 Task: Look for space in Kati, Mali from 2nd June, 2023 to 6th June, 2023 for 1 adult in price range Rs.10000 to Rs.13000. Place can be private room with 1  bedroom having 1 bed and 1 bathroom. Property type can be house, flat, guest house, hotel. Amenities needed are: washing machine. Booking option can be shelf check-in. Required host language is English.
Action: Mouse moved to (448, 99)
Screenshot: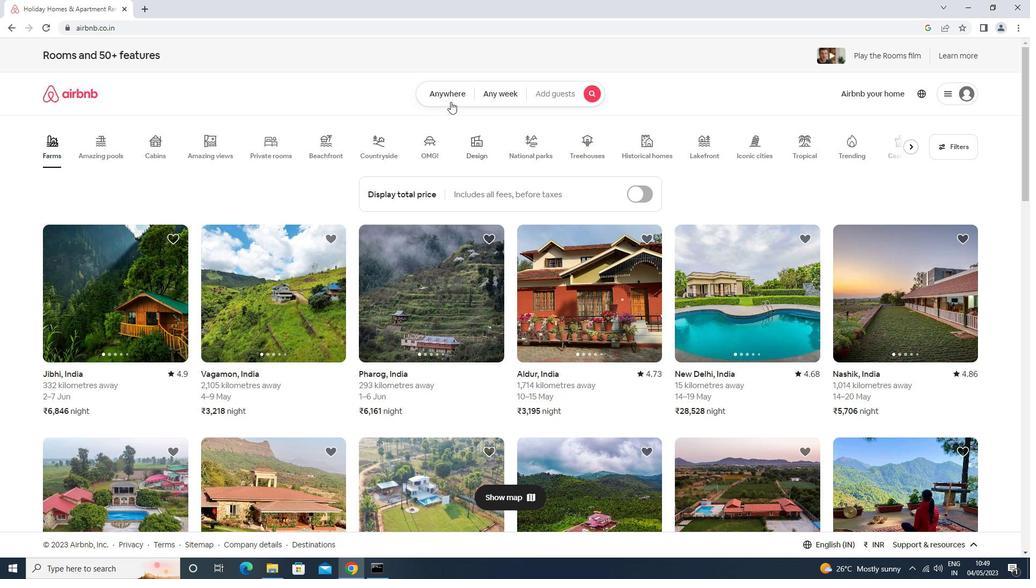 
Action: Mouse pressed left at (448, 99)
Screenshot: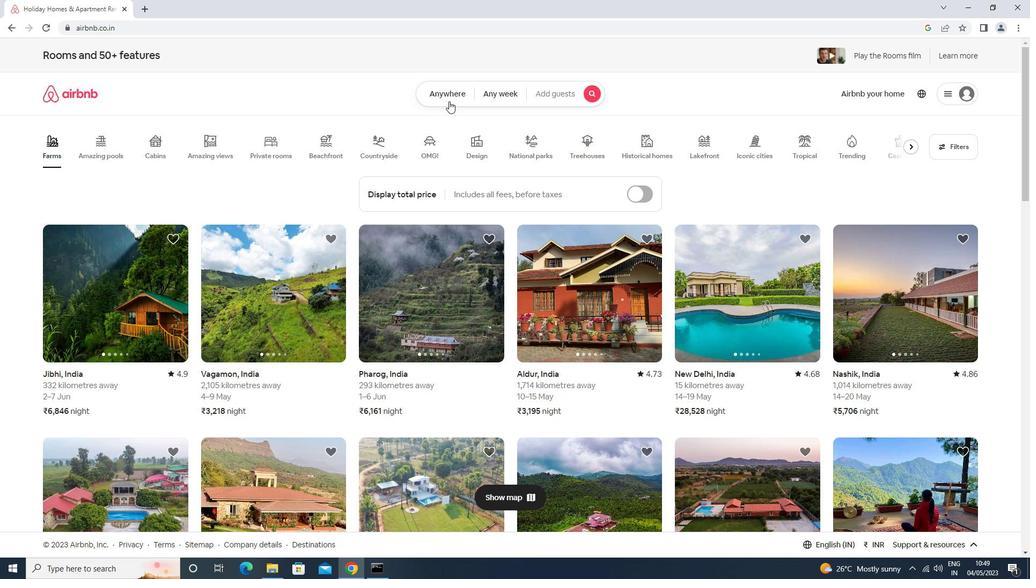 
Action: Mouse moved to (379, 138)
Screenshot: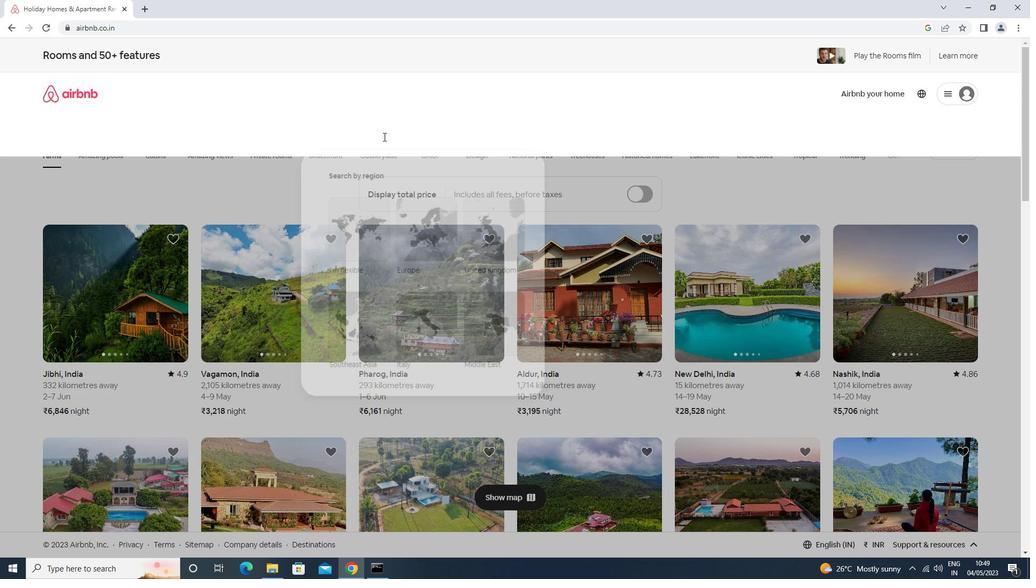 
Action: Mouse pressed left at (379, 138)
Screenshot: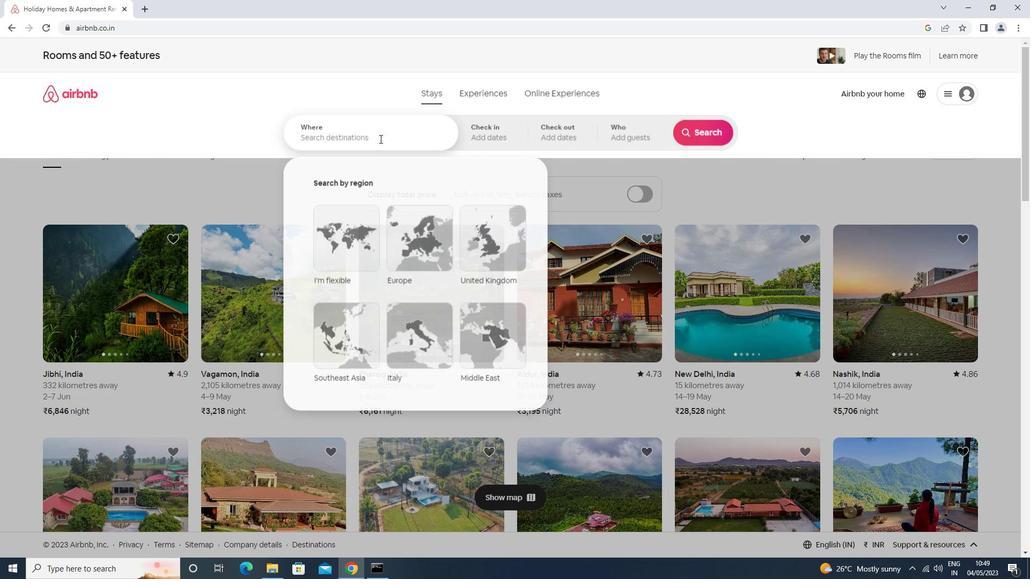 
Action: Mouse moved to (367, 145)
Screenshot: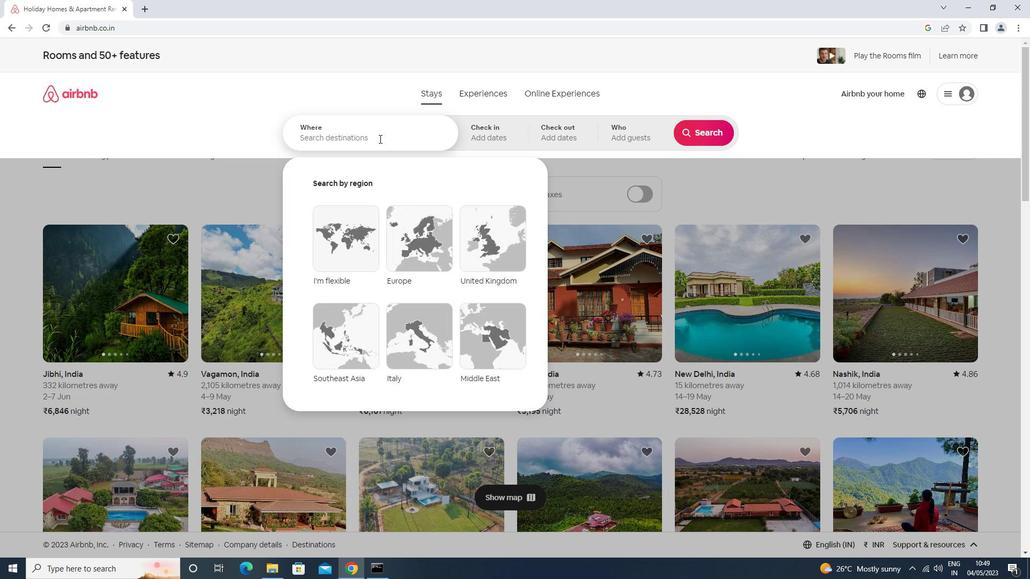 
Action: Key pressed k<Key.caps_lock>atio<Key.backspace><Key.space><Key.enter>
Screenshot: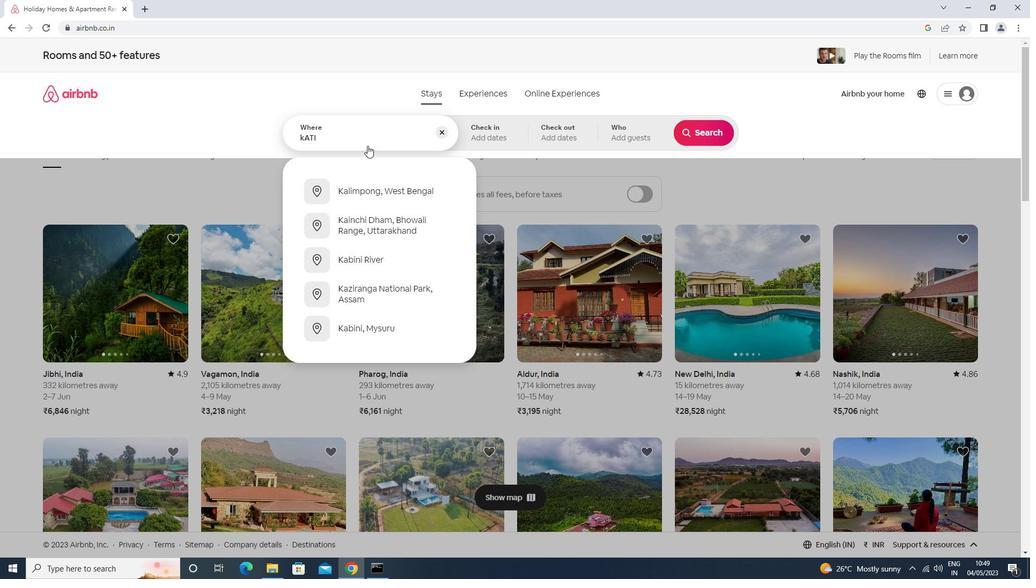 
Action: Mouse moved to (667, 259)
Screenshot: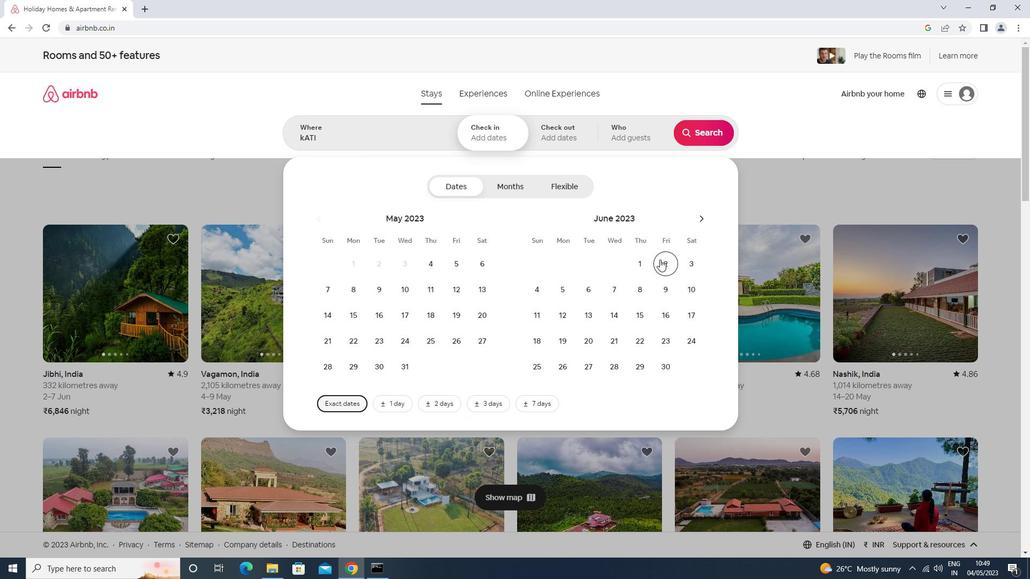 
Action: Mouse pressed left at (667, 259)
Screenshot: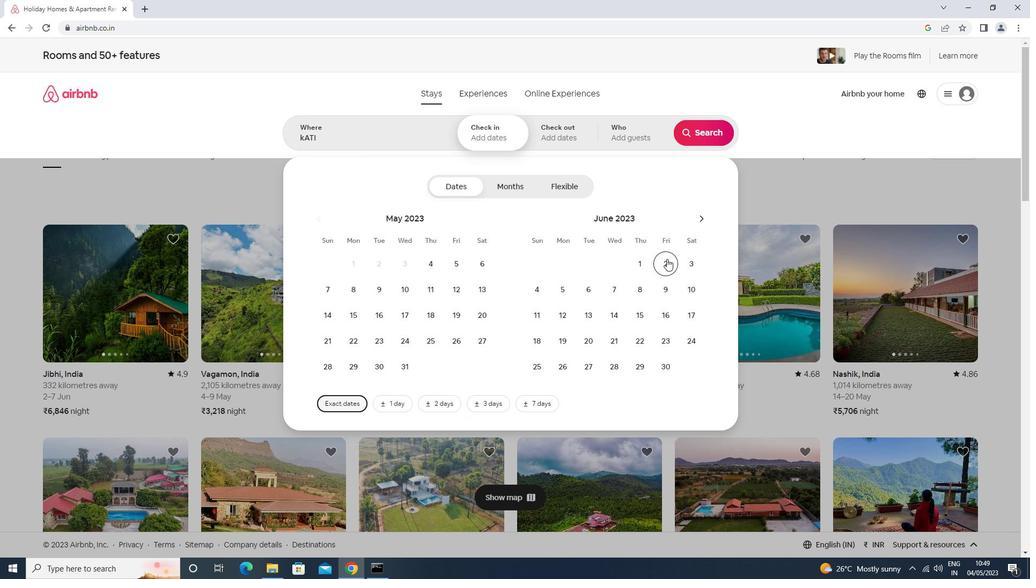 
Action: Mouse moved to (597, 292)
Screenshot: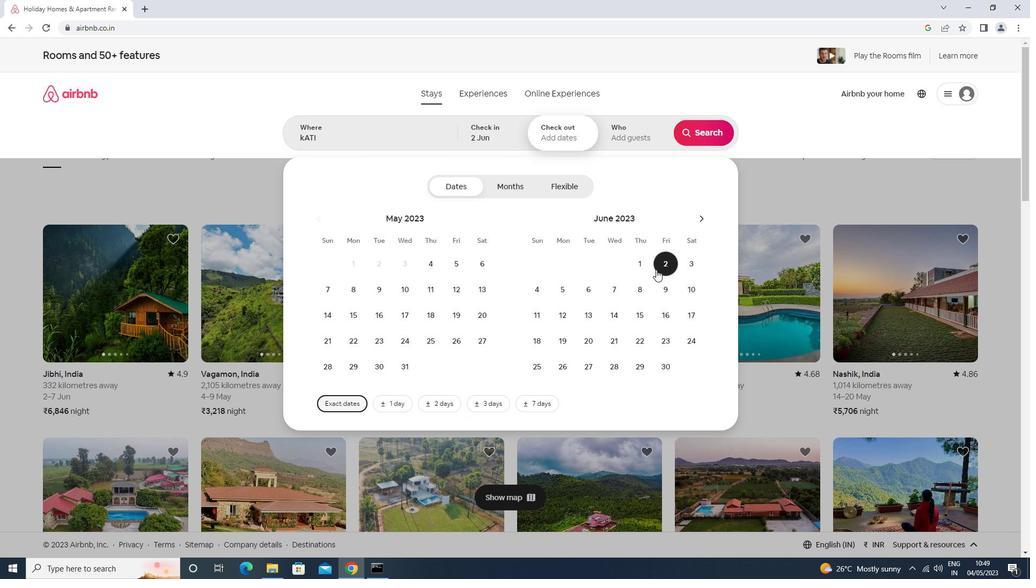 
Action: Mouse pressed left at (597, 292)
Screenshot: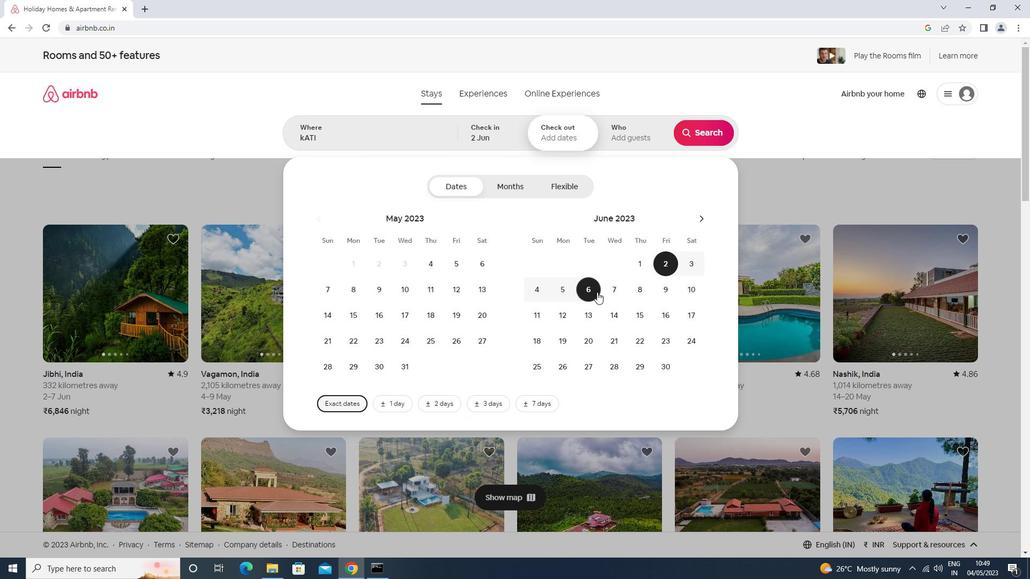 
Action: Mouse moved to (640, 132)
Screenshot: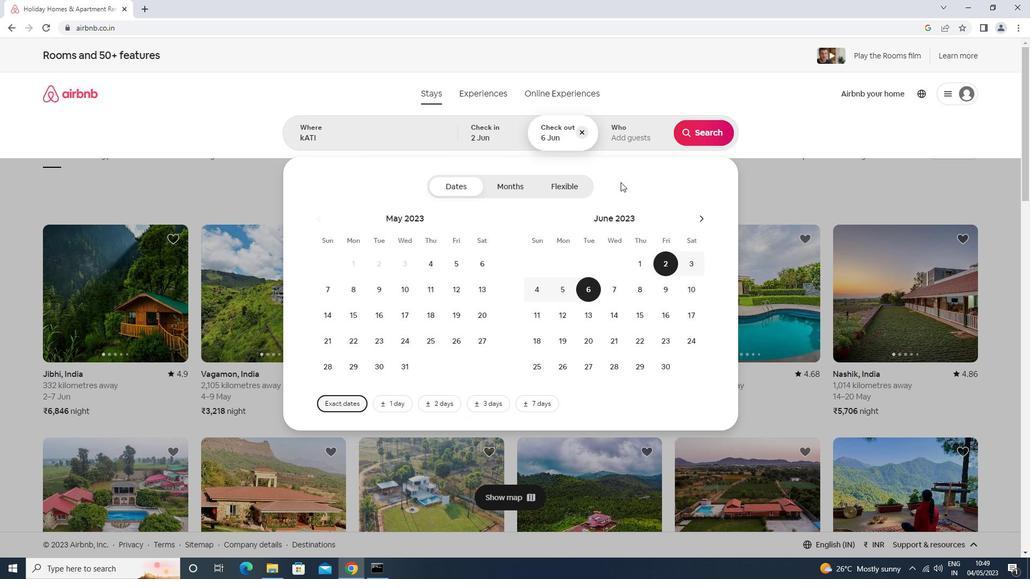 
Action: Mouse pressed left at (640, 132)
Screenshot: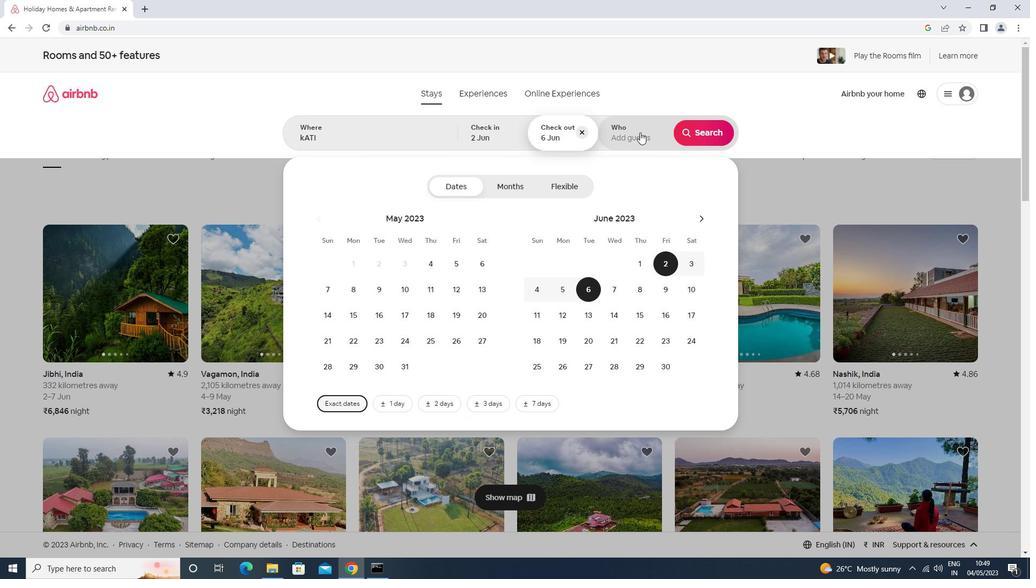 
Action: Mouse moved to (710, 189)
Screenshot: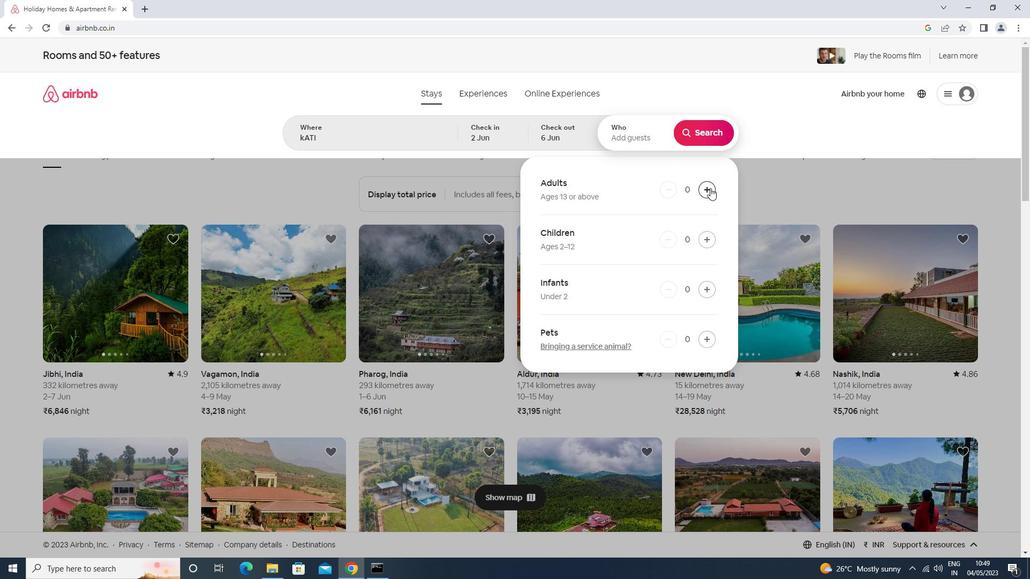 
Action: Mouse pressed left at (710, 189)
Screenshot: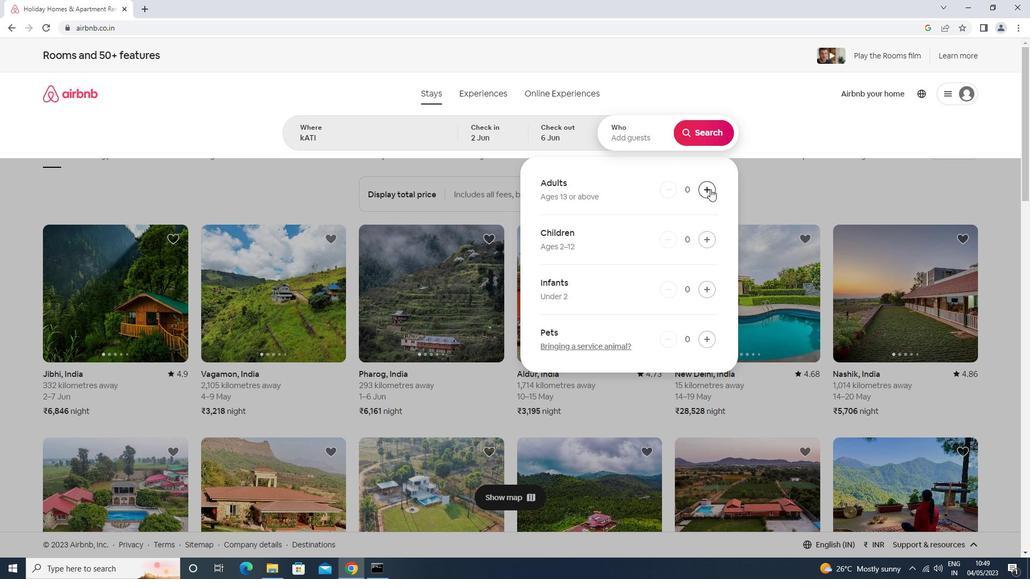 
Action: Mouse moved to (696, 128)
Screenshot: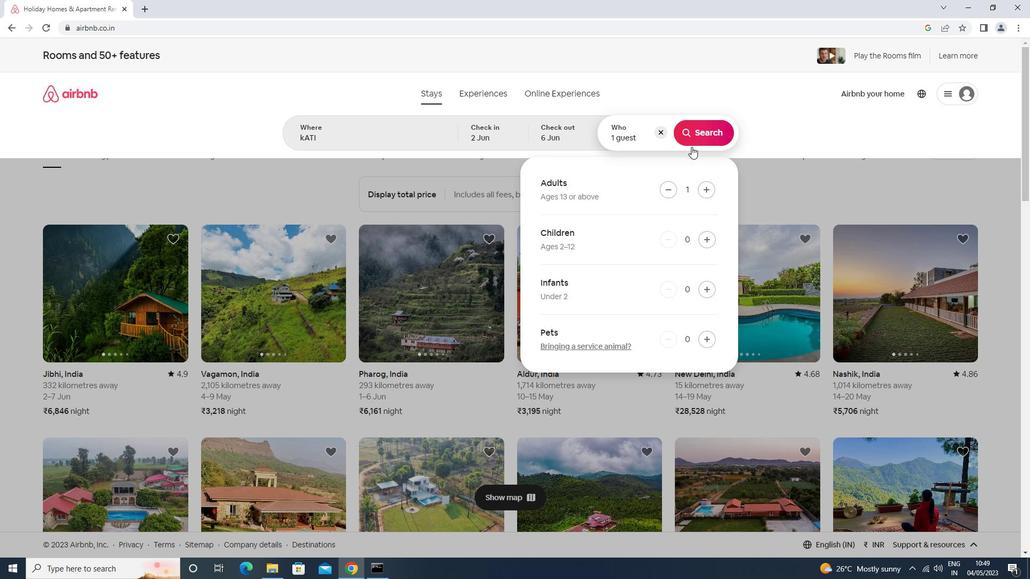 
Action: Mouse pressed left at (696, 128)
Screenshot: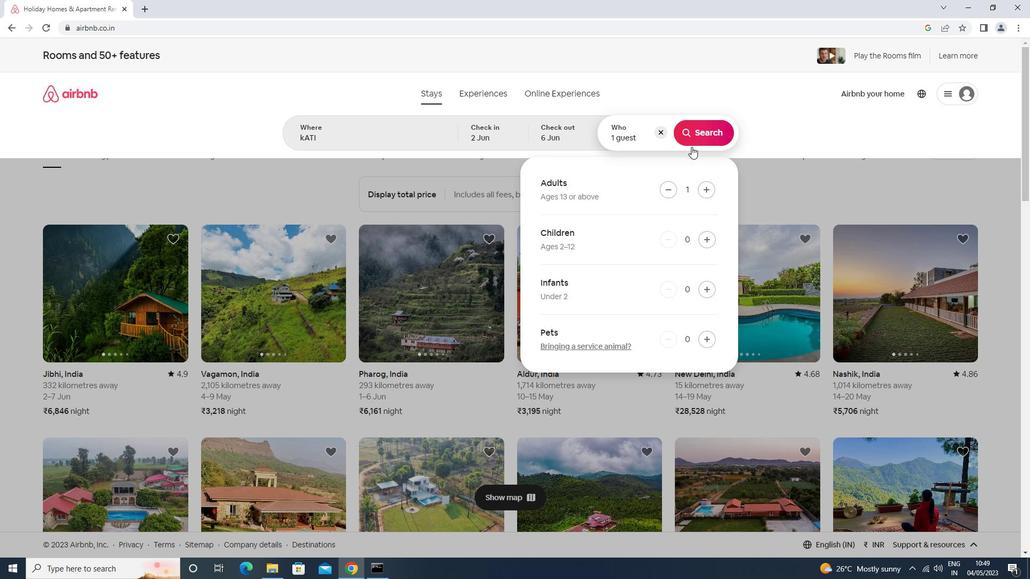 
Action: Mouse moved to (979, 103)
Screenshot: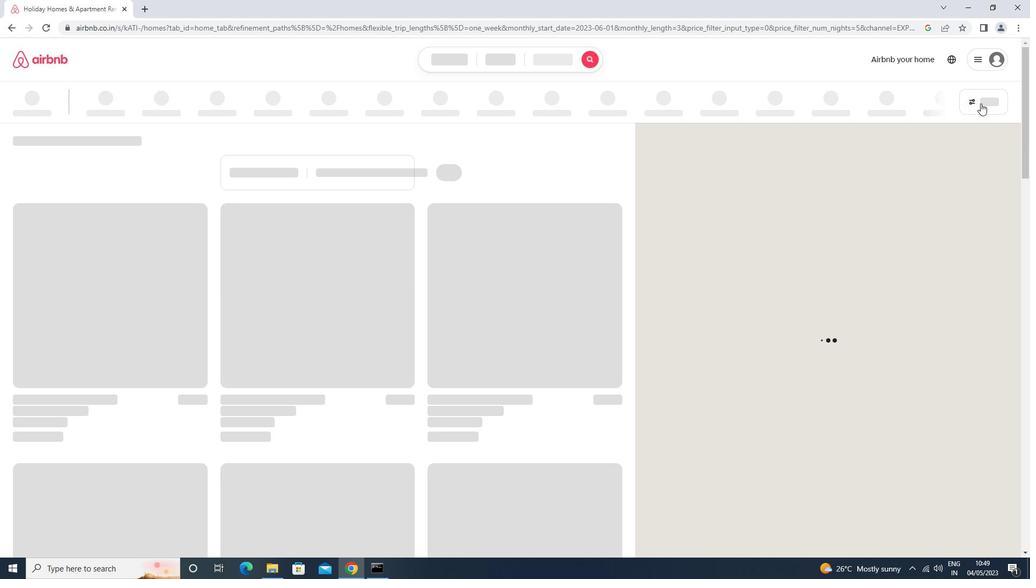 
Action: Mouse pressed left at (979, 103)
Screenshot: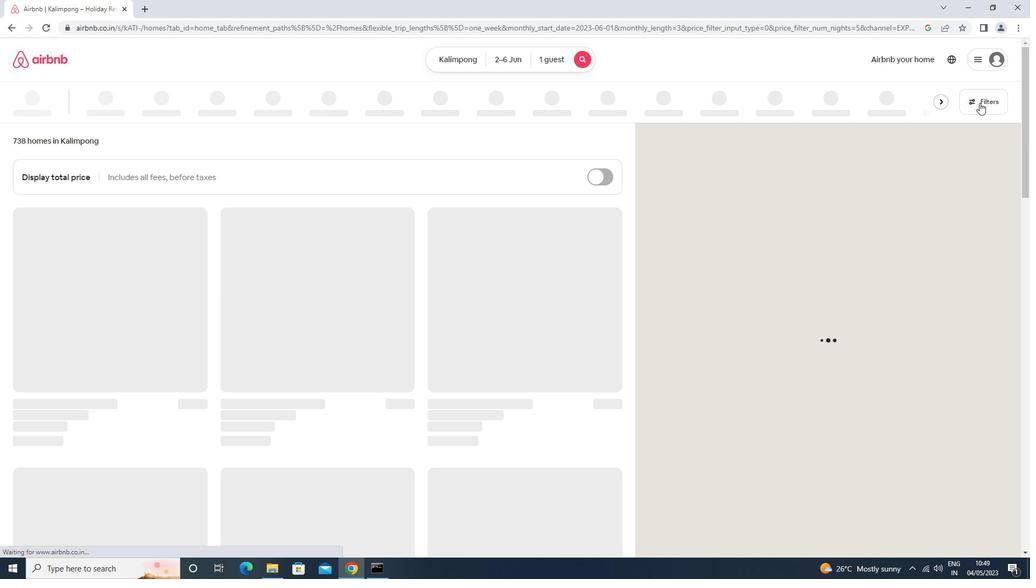 
Action: Mouse moved to (425, 231)
Screenshot: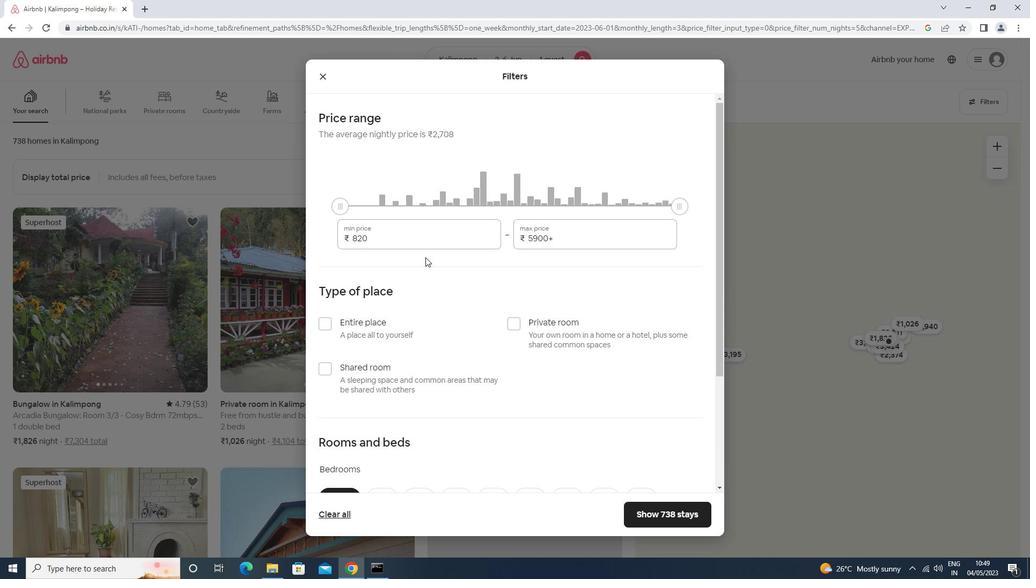 
Action: Mouse pressed left at (425, 231)
Screenshot: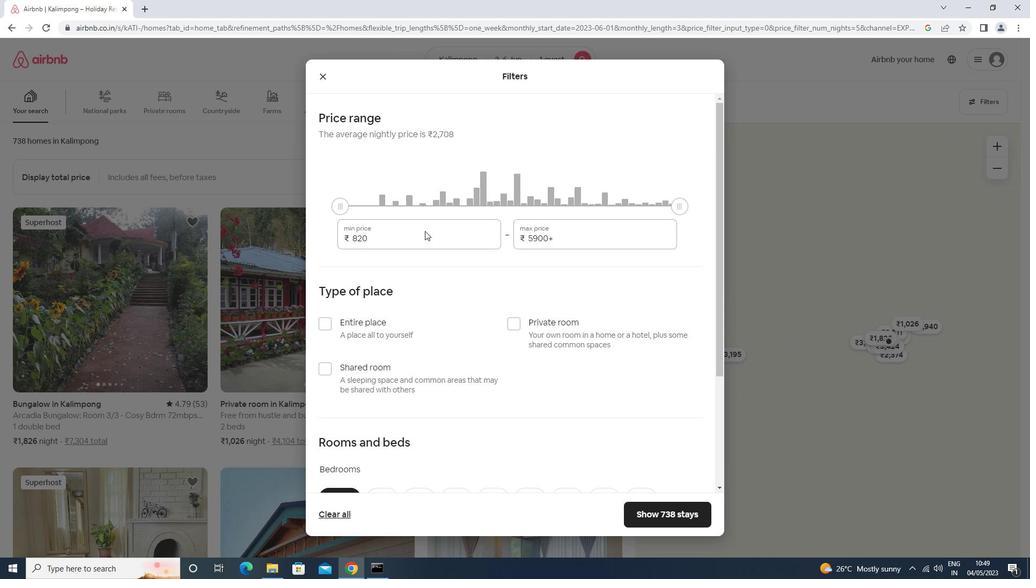 
Action: Mouse moved to (424, 231)
Screenshot: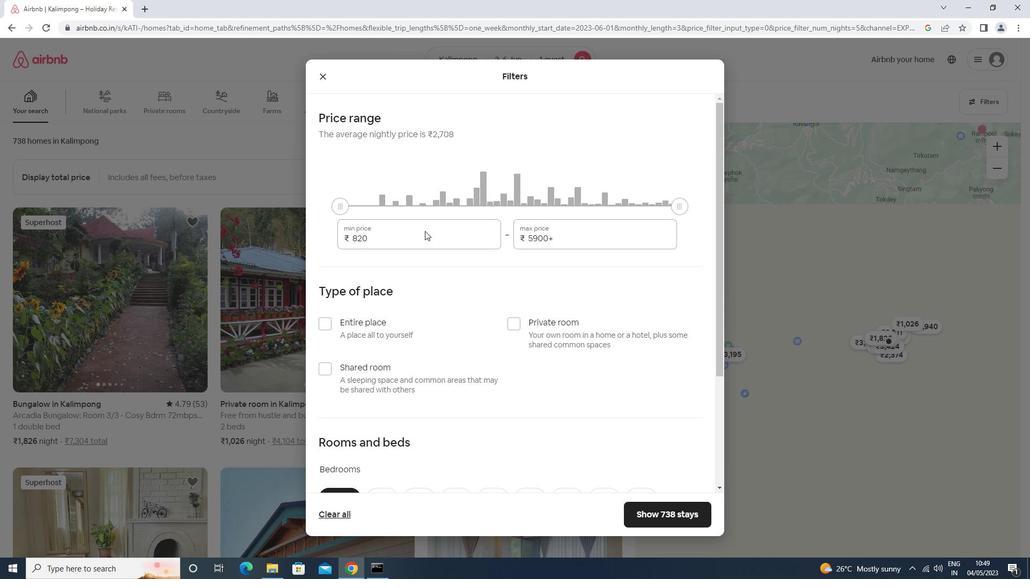 
Action: Key pressed <Key.backspace><Key.backspace><Key.backspace>10000<Key.tab>
Screenshot: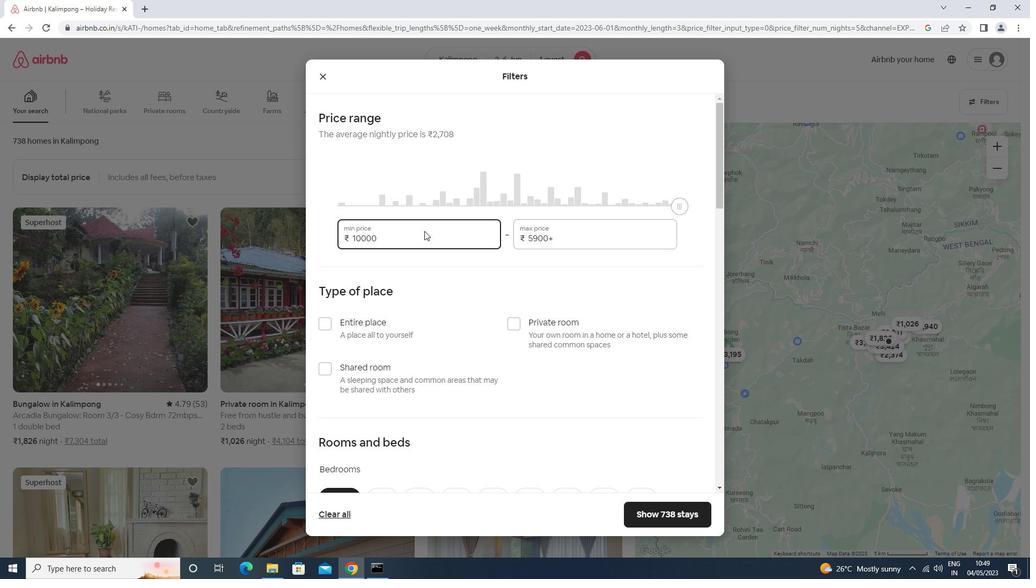 
Action: Mouse moved to (423, 231)
Screenshot: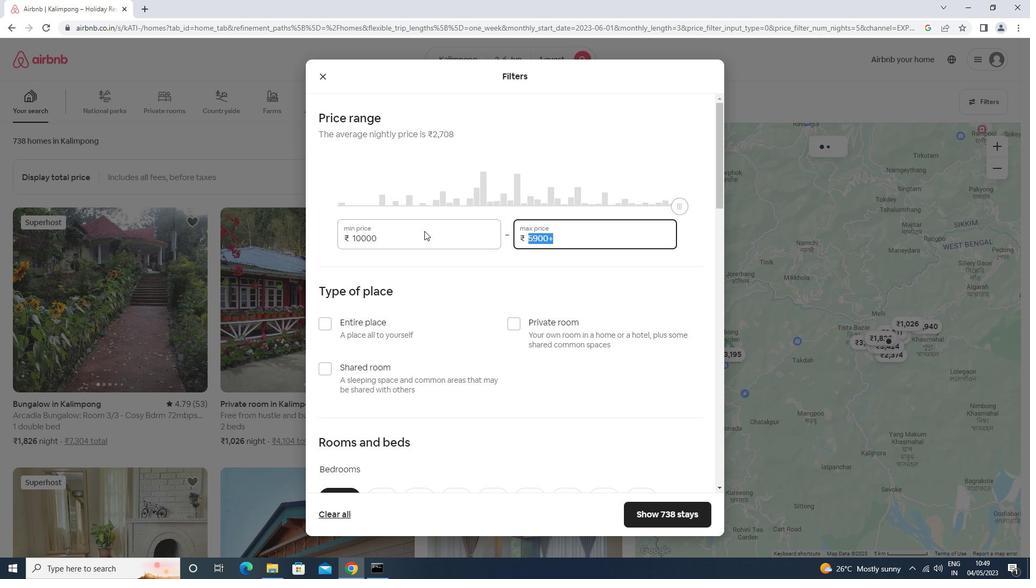 
Action: Key pressed 13000
Screenshot: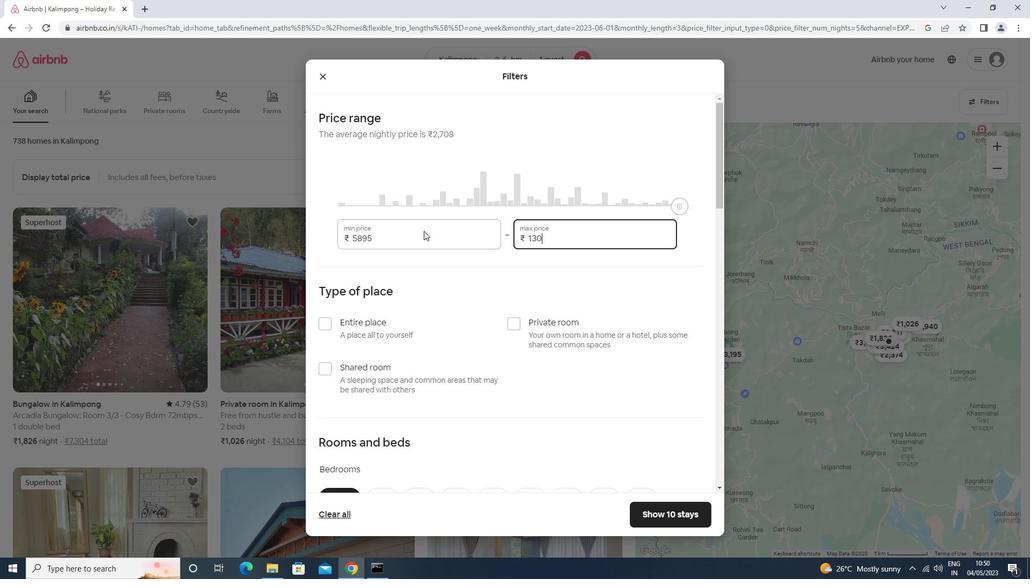
Action: Mouse moved to (535, 333)
Screenshot: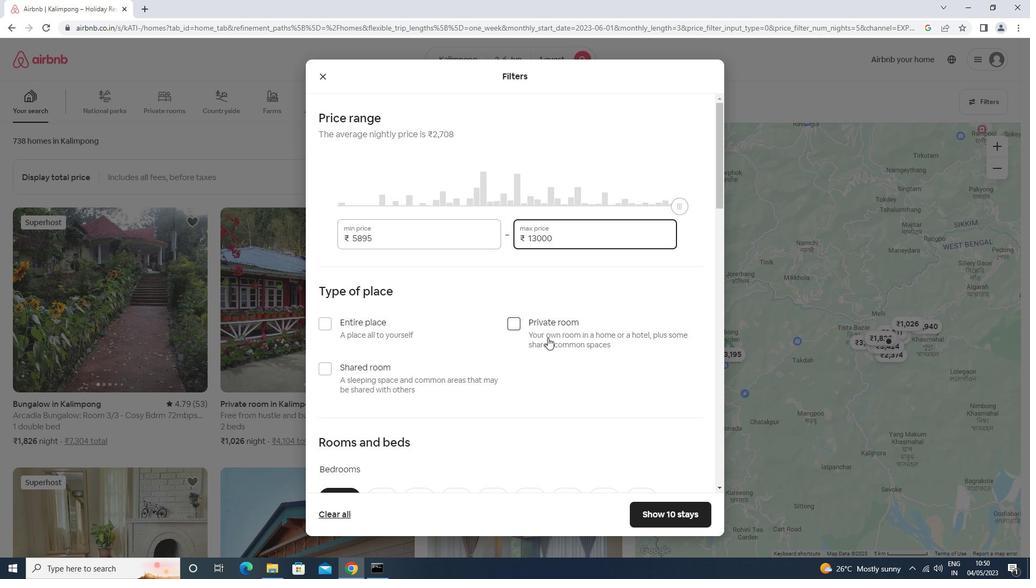 
Action: Mouse pressed left at (535, 333)
Screenshot: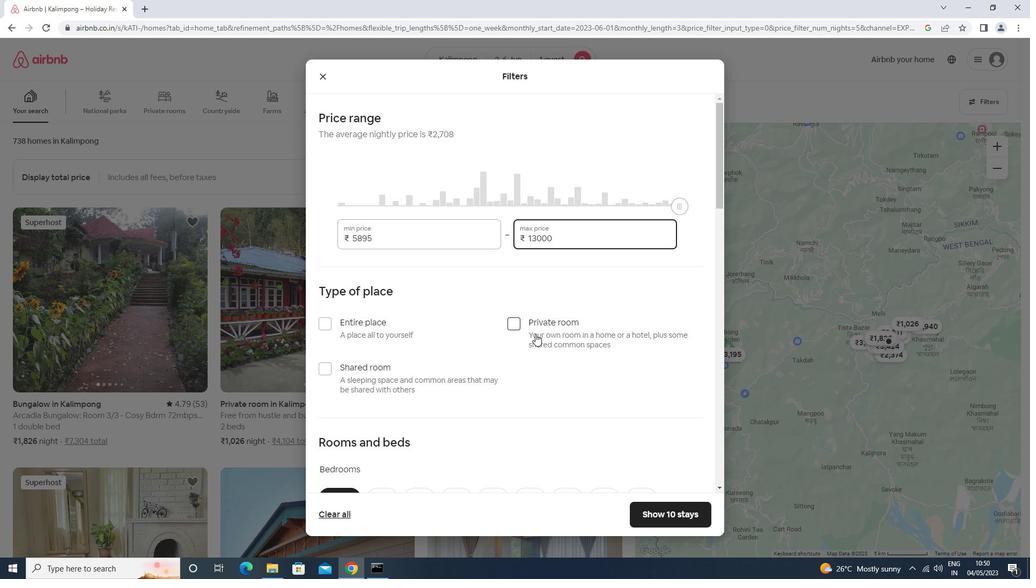 
Action: Mouse moved to (481, 330)
Screenshot: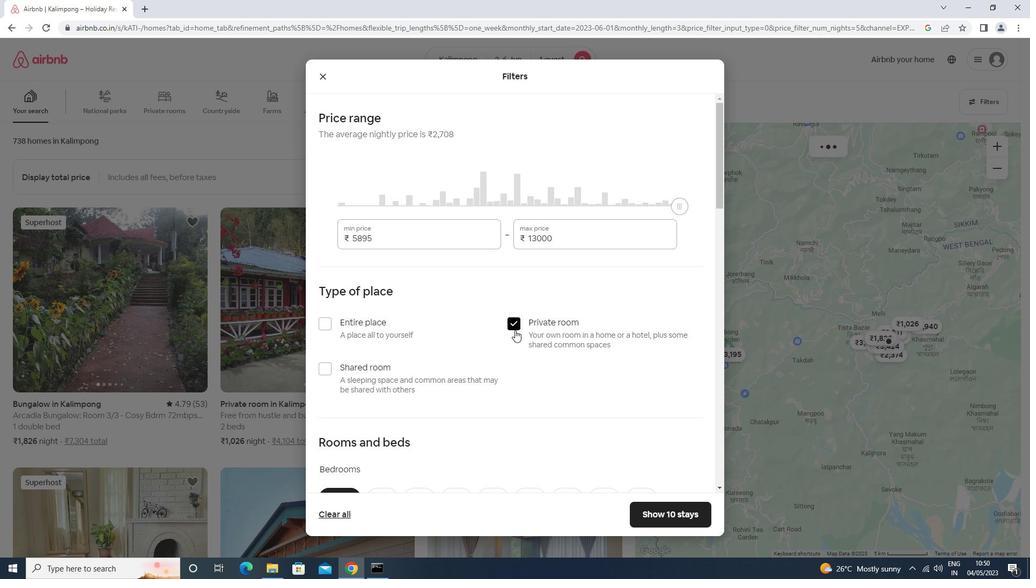 
Action: Mouse scrolled (481, 330) with delta (0, 0)
Screenshot: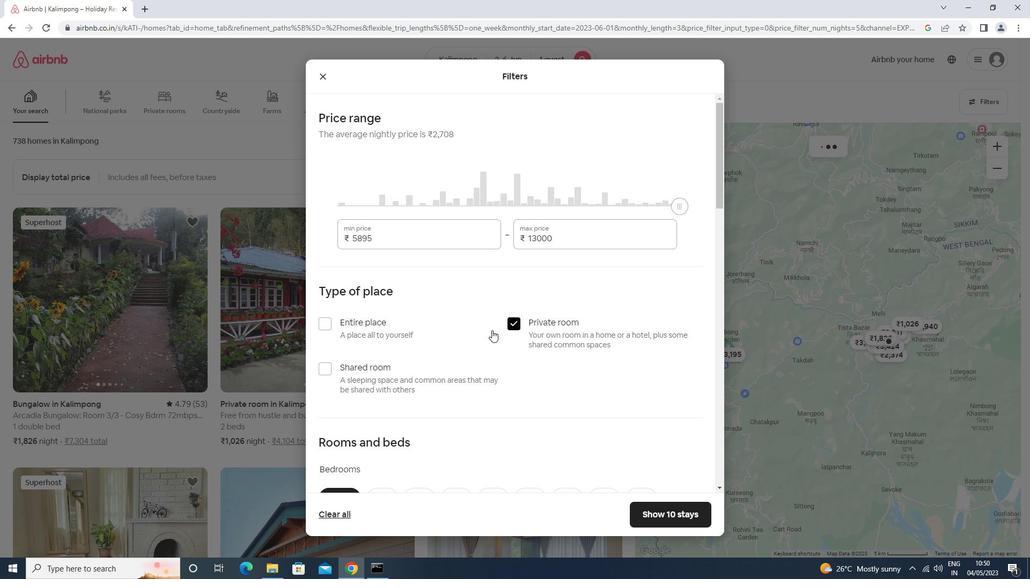 
Action: Mouse scrolled (481, 330) with delta (0, 0)
Screenshot: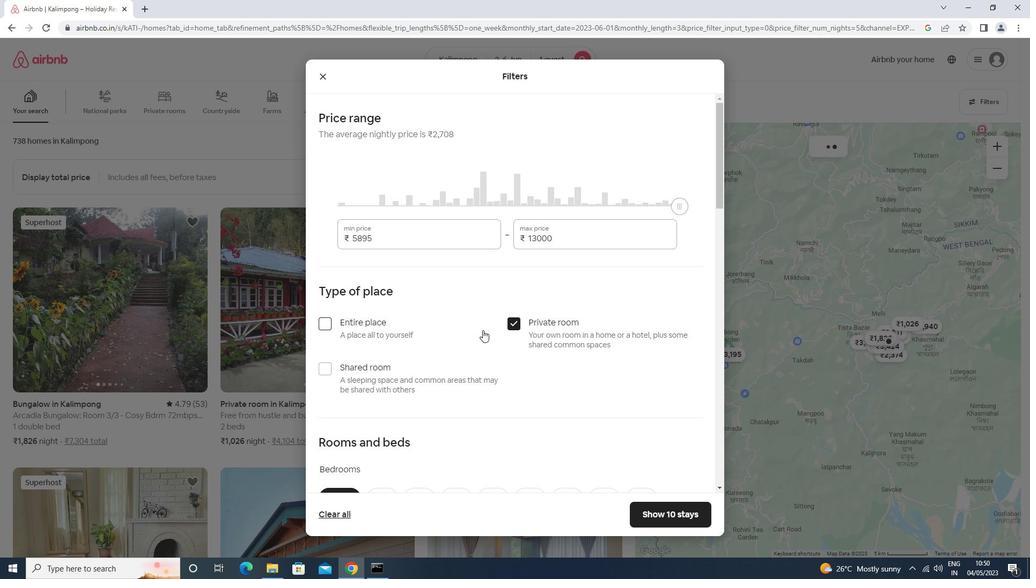 
Action: Mouse scrolled (481, 330) with delta (0, 0)
Screenshot: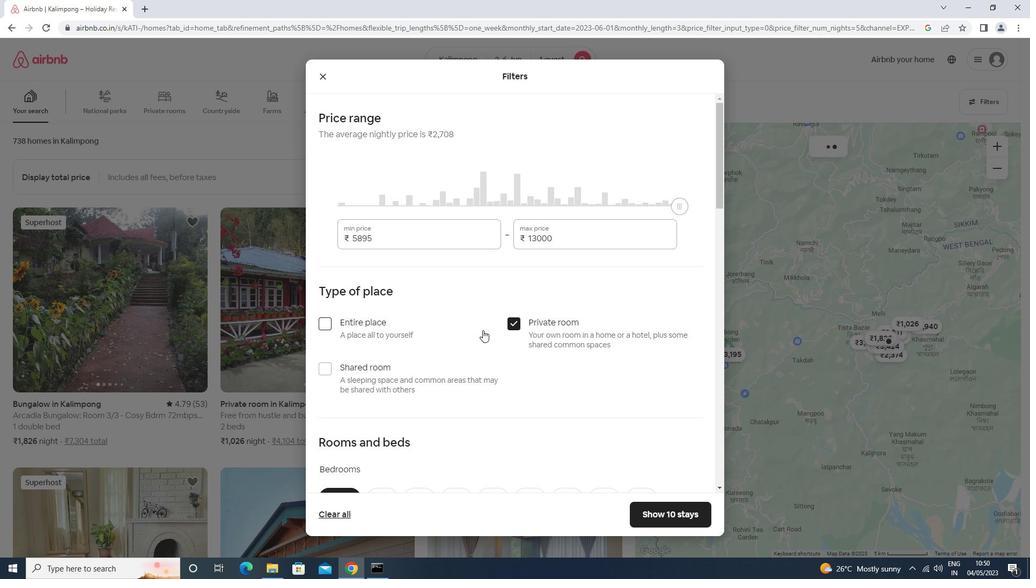 
Action: Mouse scrolled (481, 330) with delta (0, 0)
Screenshot: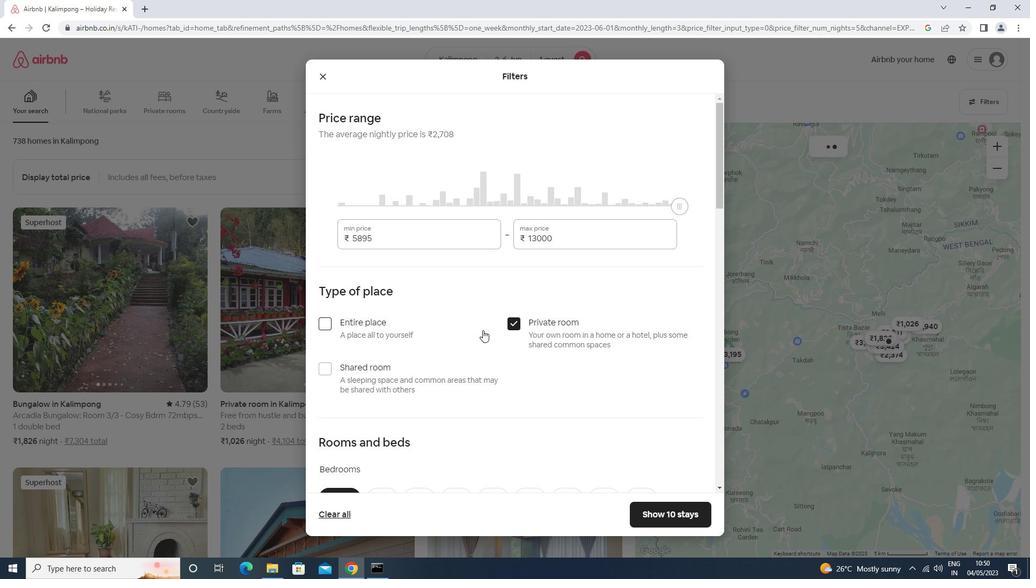 
Action: Mouse scrolled (481, 330) with delta (0, 0)
Screenshot: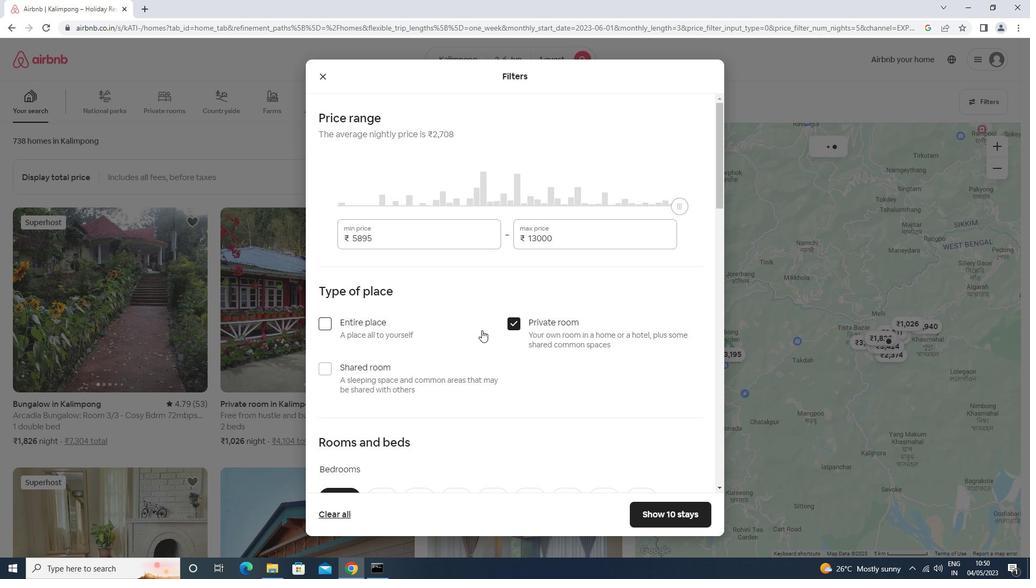 
Action: Mouse moved to (385, 235)
Screenshot: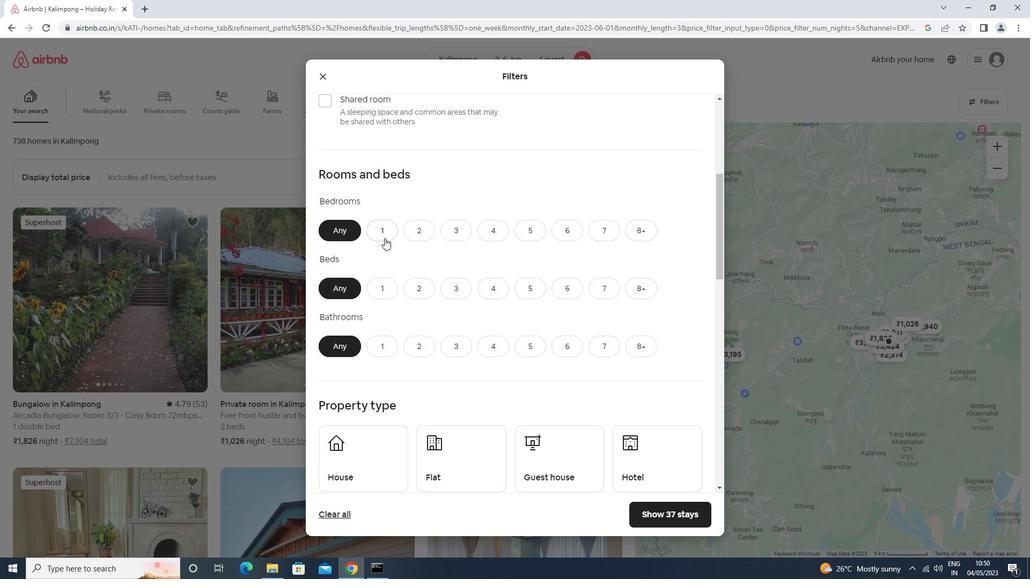 
Action: Mouse pressed left at (385, 235)
Screenshot: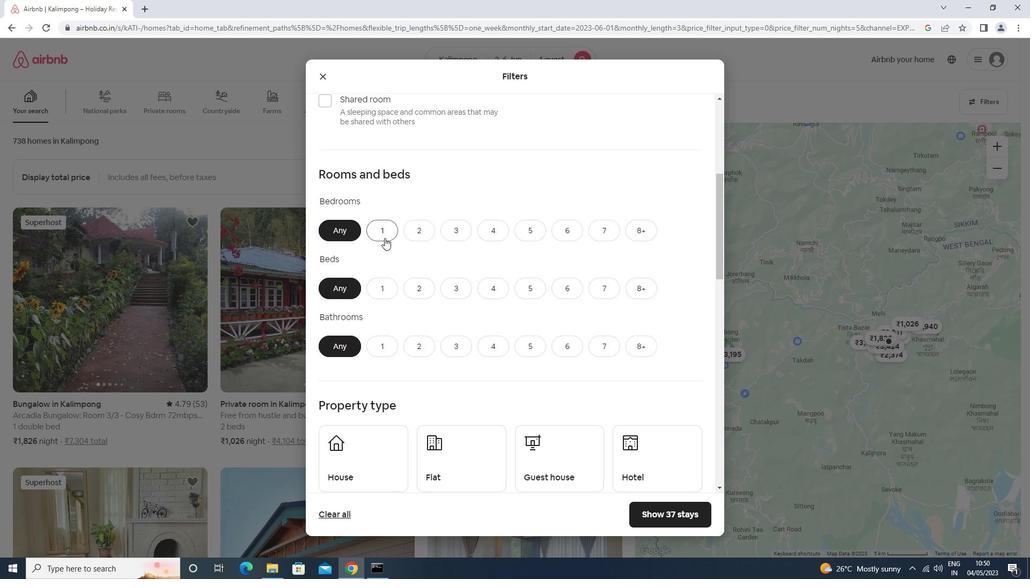 
Action: Mouse moved to (392, 290)
Screenshot: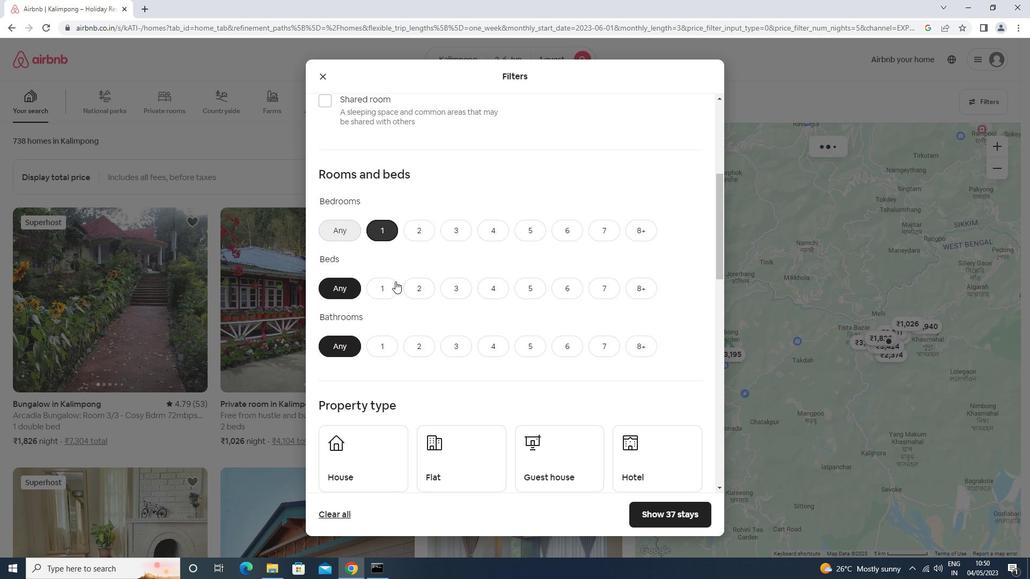 
Action: Mouse pressed left at (392, 290)
Screenshot: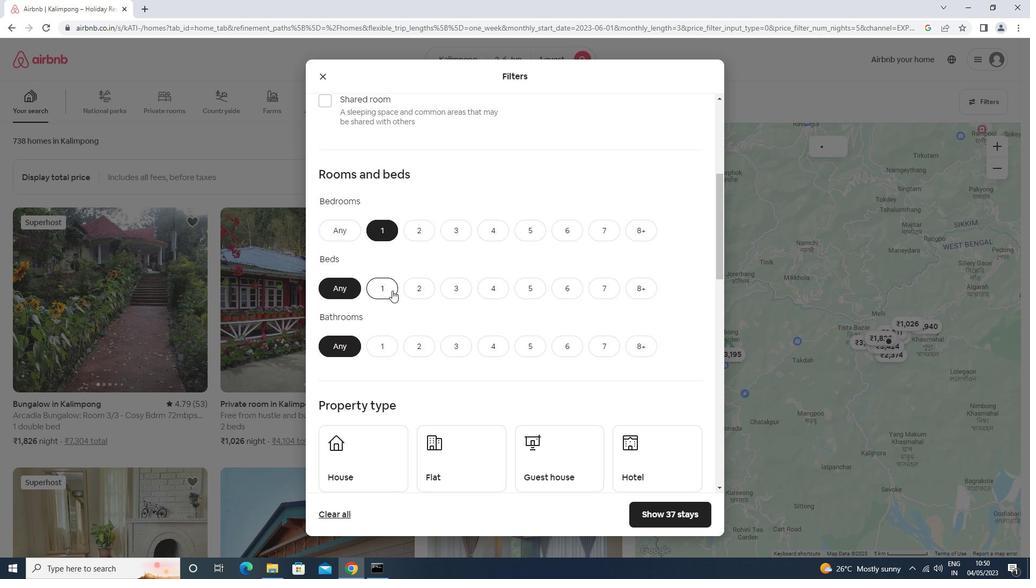 
Action: Mouse moved to (391, 291)
Screenshot: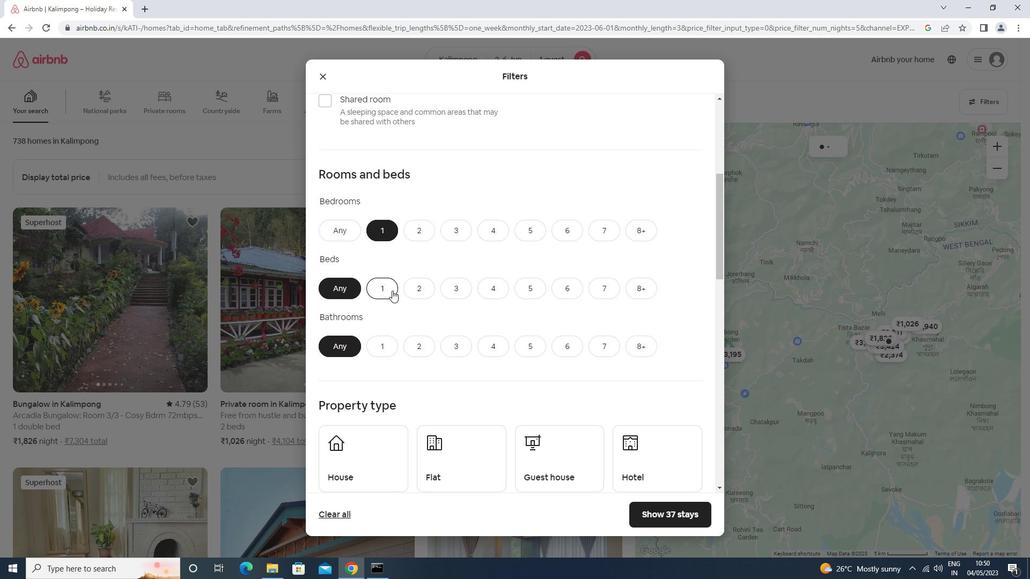 
Action: Mouse scrolled (391, 291) with delta (0, 0)
Screenshot: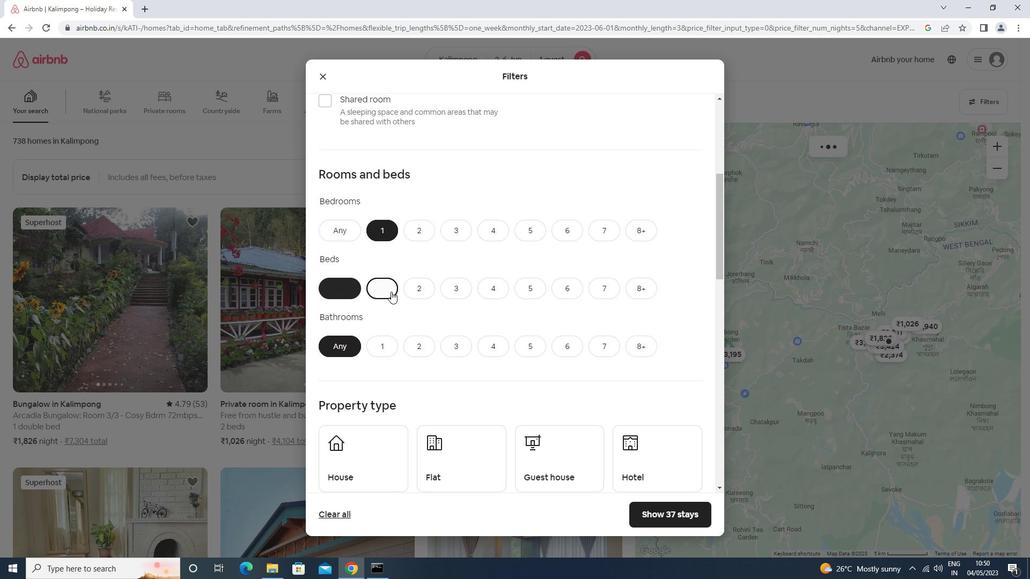 
Action: Mouse moved to (389, 288)
Screenshot: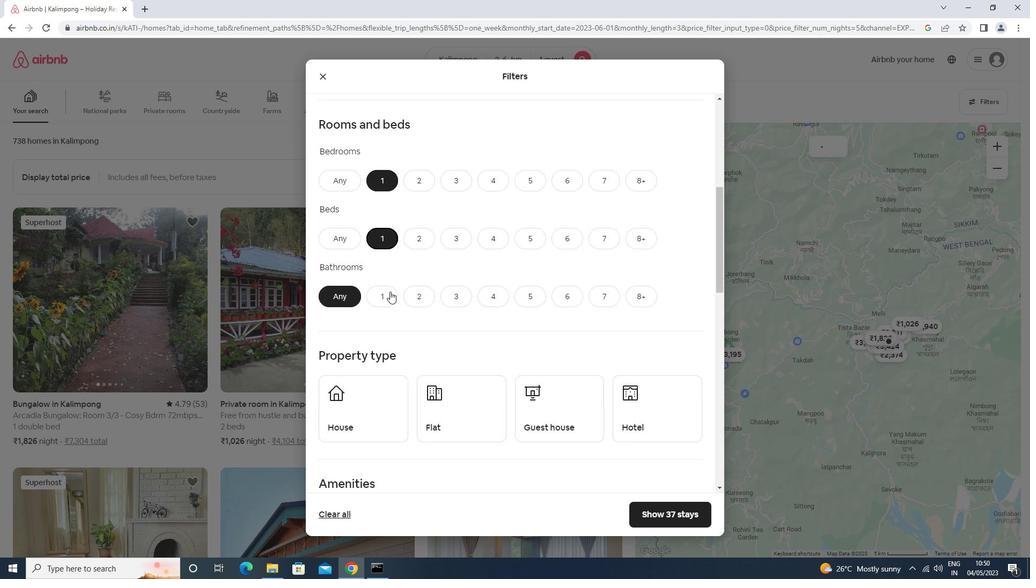 
Action: Mouse pressed left at (389, 288)
Screenshot: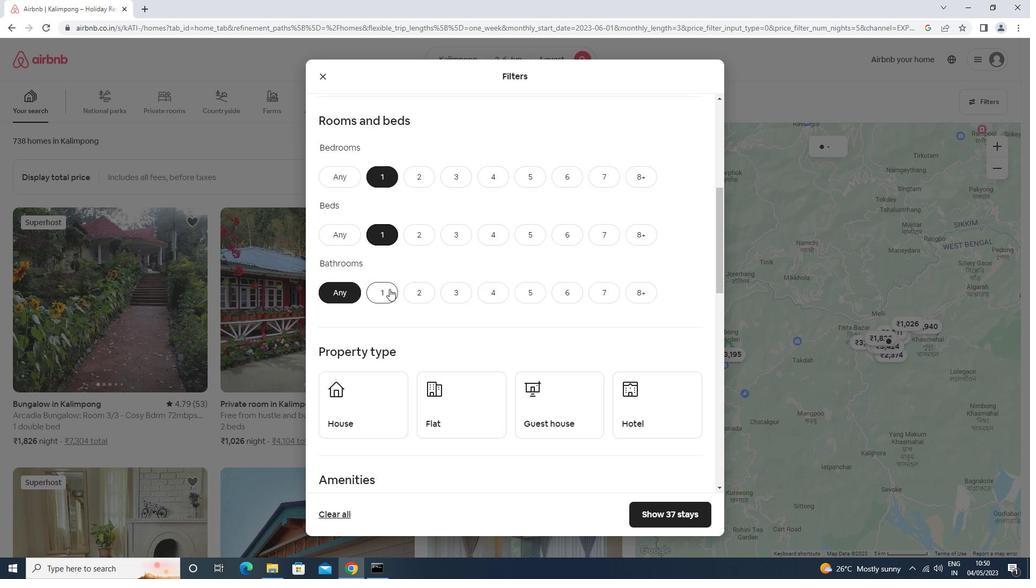 
Action: Mouse scrolled (389, 288) with delta (0, 0)
Screenshot: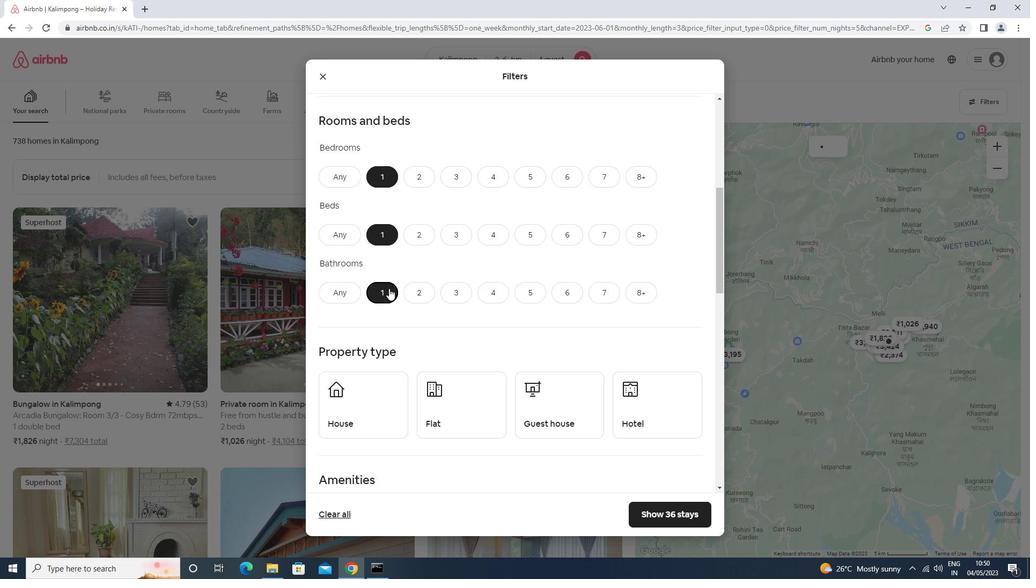 
Action: Mouse scrolled (389, 288) with delta (0, 0)
Screenshot: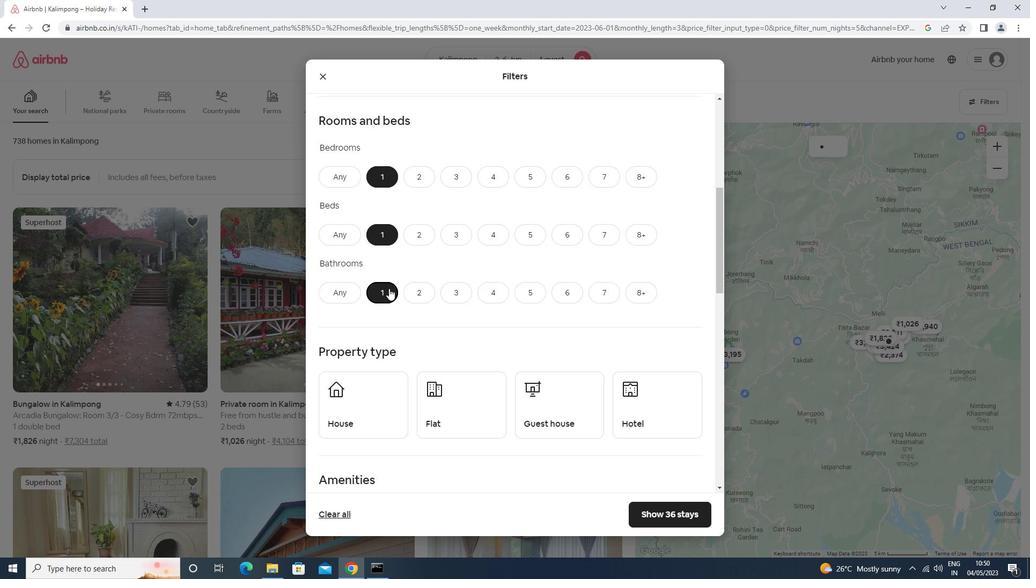 
Action: Mouse moved to (382, 286)
Screenshot: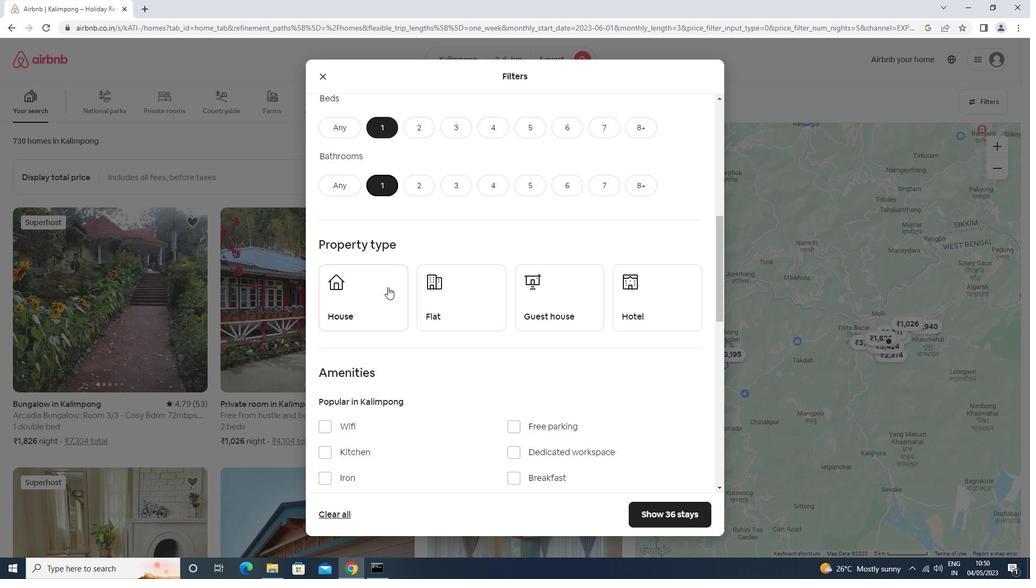 
Action: Mouse pressed left at (382, 286)
Screenshot: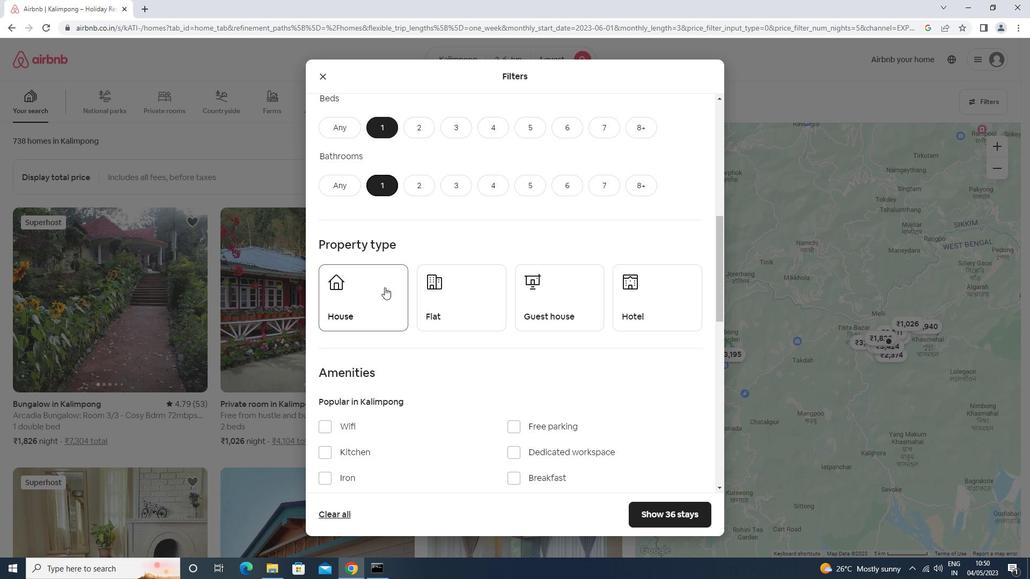 
Action: Mouse moved to (472, 306)
Screenshot: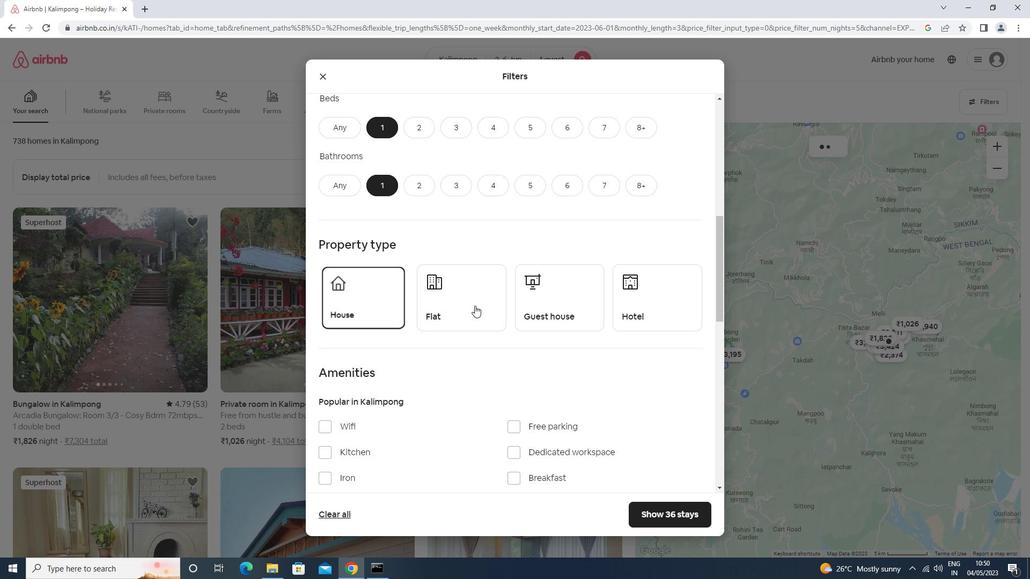
Action: Mouse pressed left at (472, 306)
Screenshot: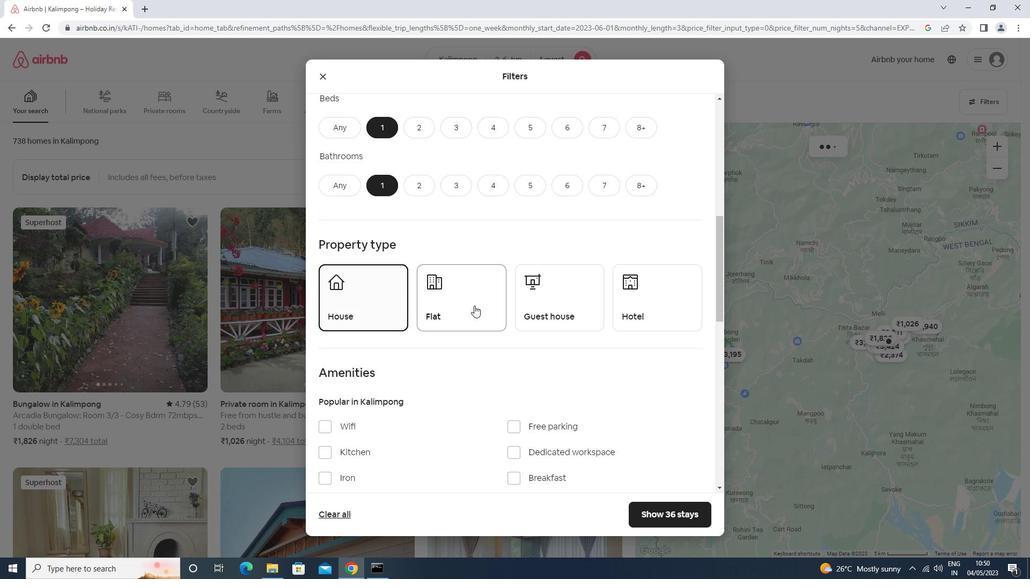 
Action: Mouse moved to (536, 306)
Screenshot: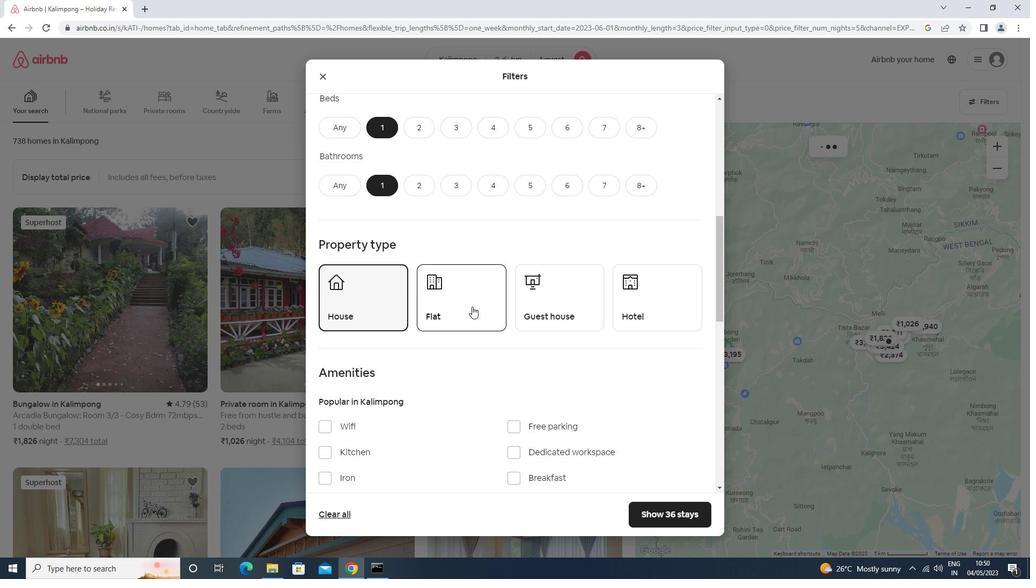 
Action: Mouse pressed left at (536, 306)
Screenshot: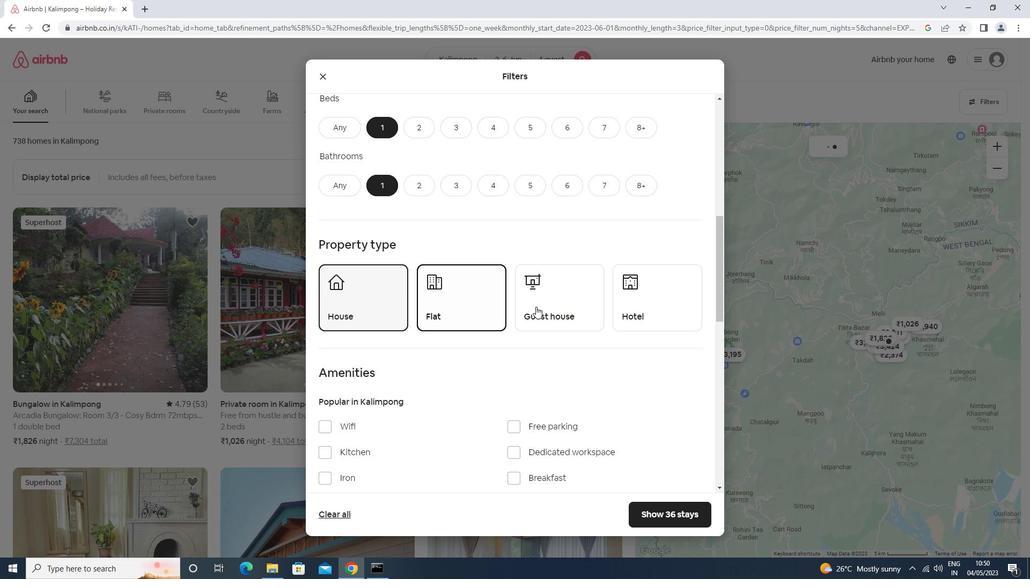 
Action: Mouse scrolled (536, 306) with delta (0, 0)
Screenshot: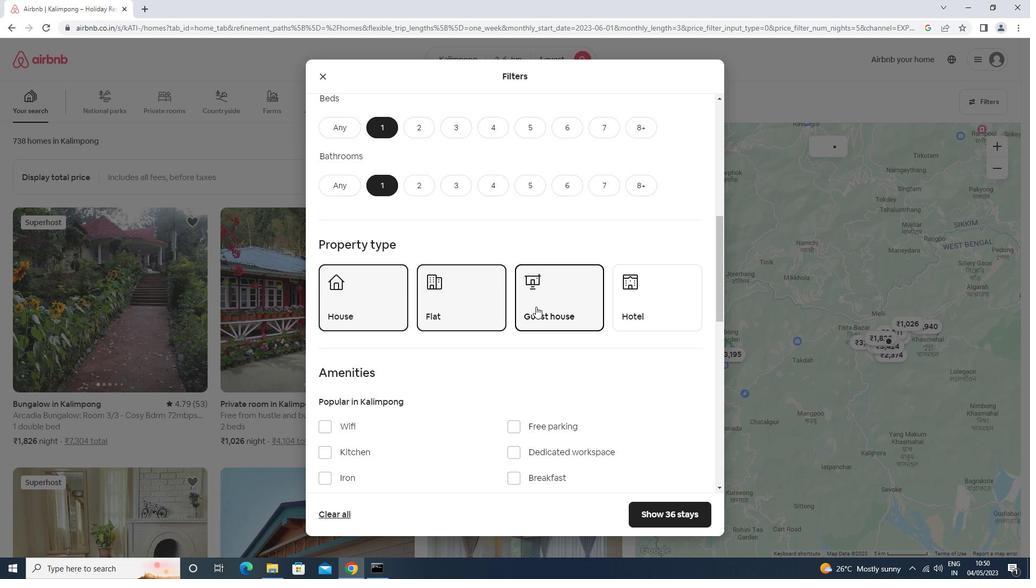 
Action: Mouse scrolled (536, 306) with delta (0, 0)
Screenshot: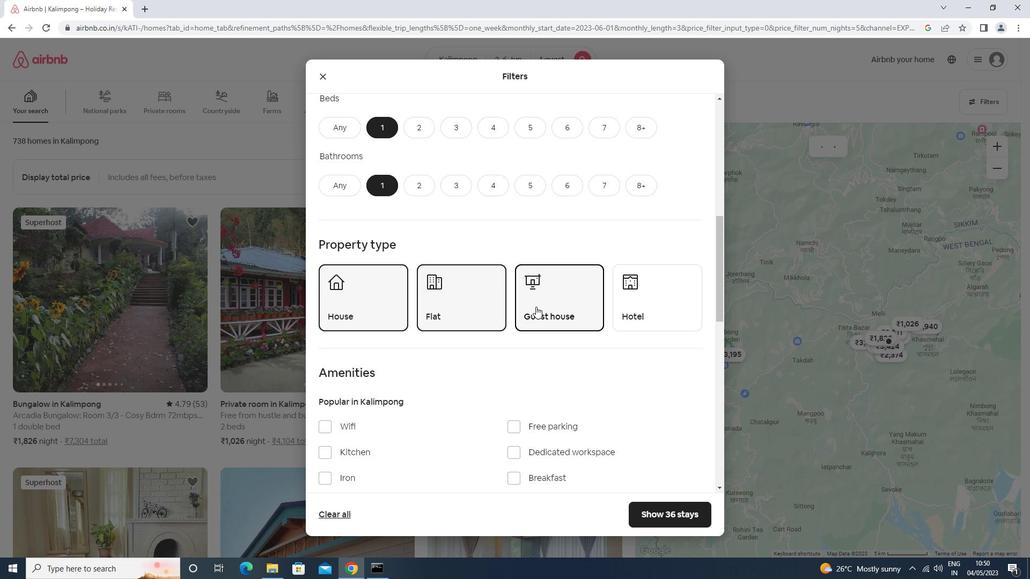 
Action: Mouse scrolled (536, 306) with delta (0, 0)
Screenshot: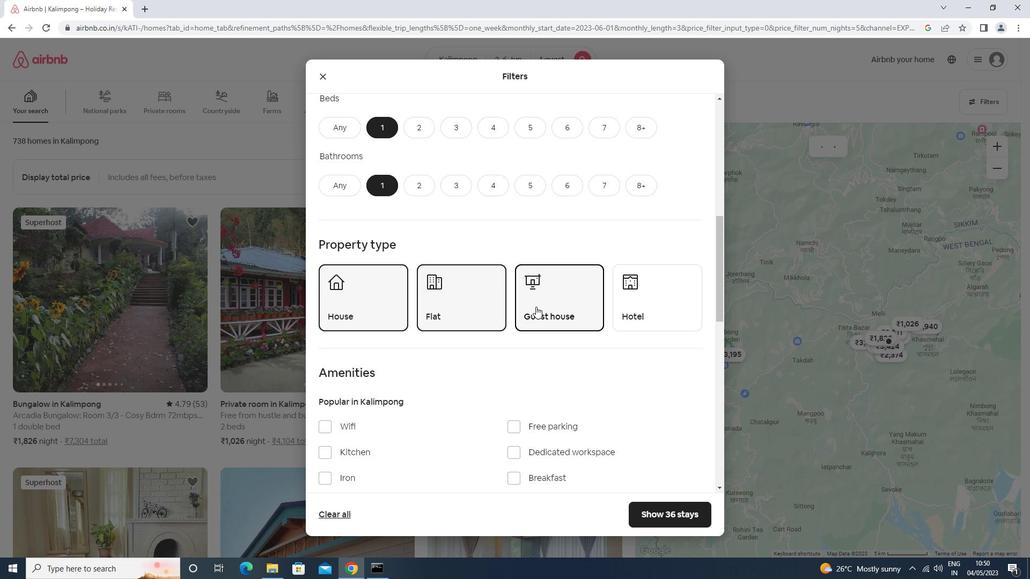 
Action: Mouse moved to (362, 333)
Screenshot: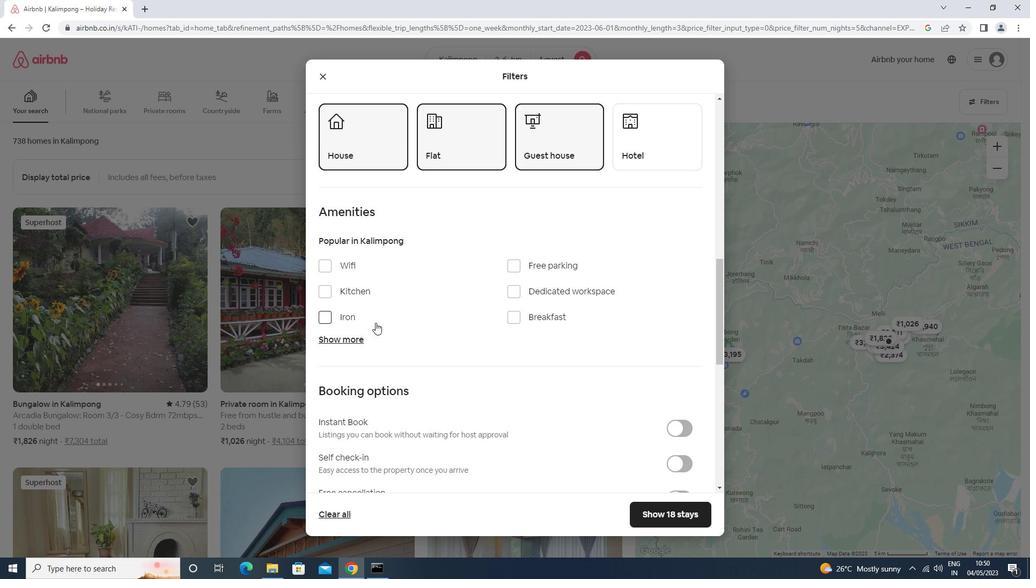 
Action: Mouse pressed left at (362, 333)
Screenshot: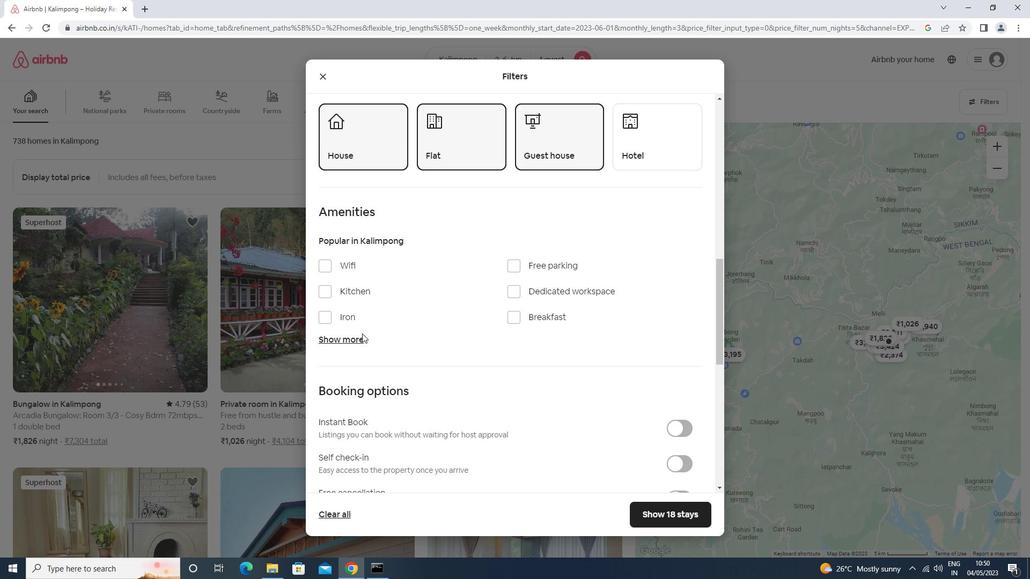 
Action: Mouse moved to (360, 340)
Screenshot: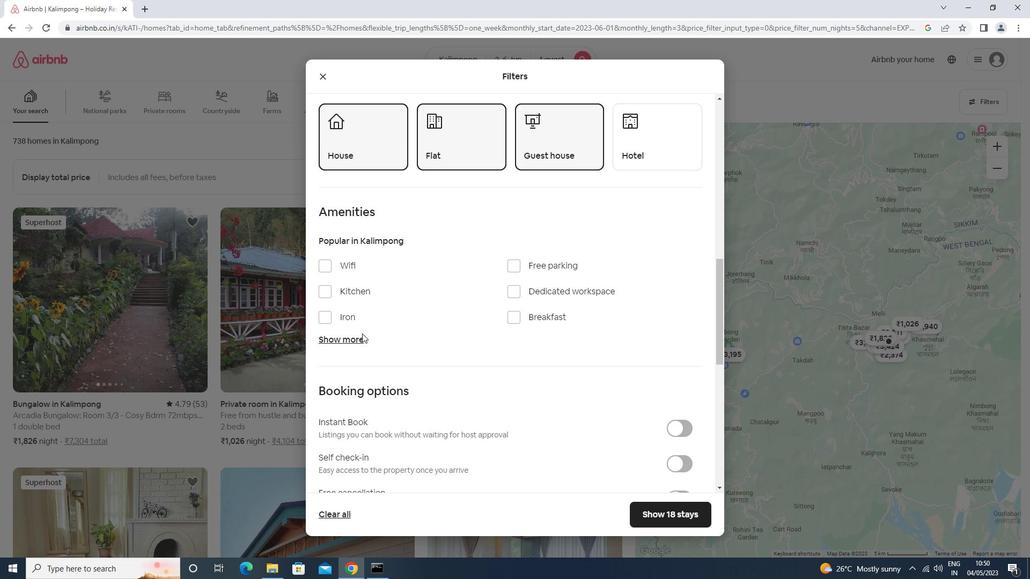 
Action: Mouse pressed left at (360, 340)
Screenshot: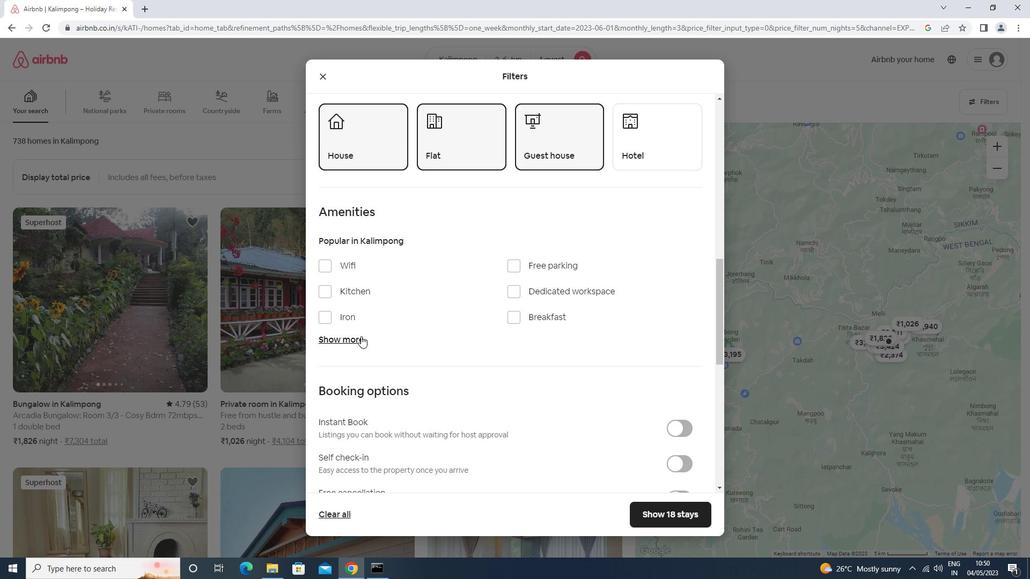 
Action: Mouse moved to (390, 299)
Screenshot: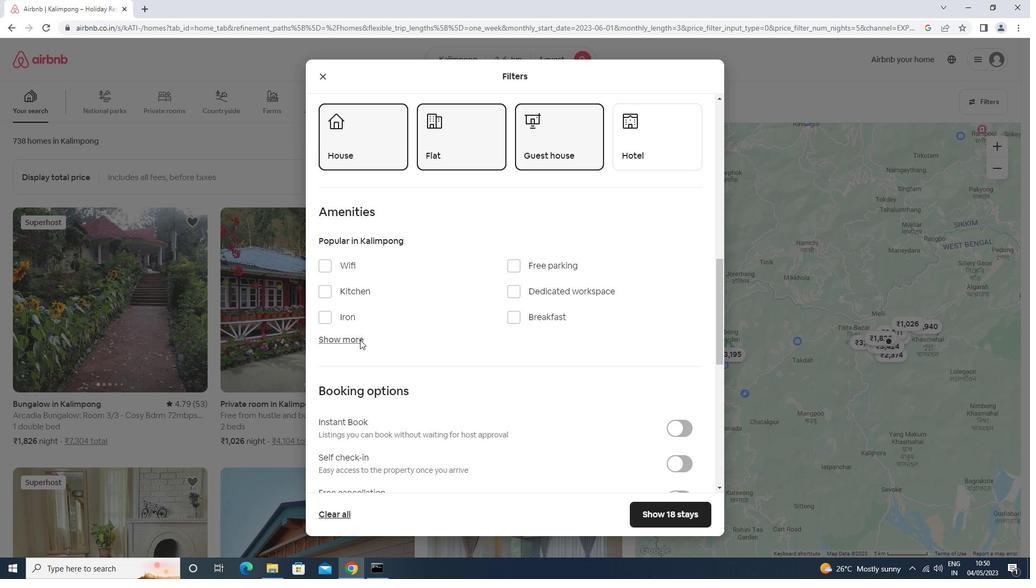 
Action: Mouse scrolled (390, 298) with delta (0, 0)
Screenshot: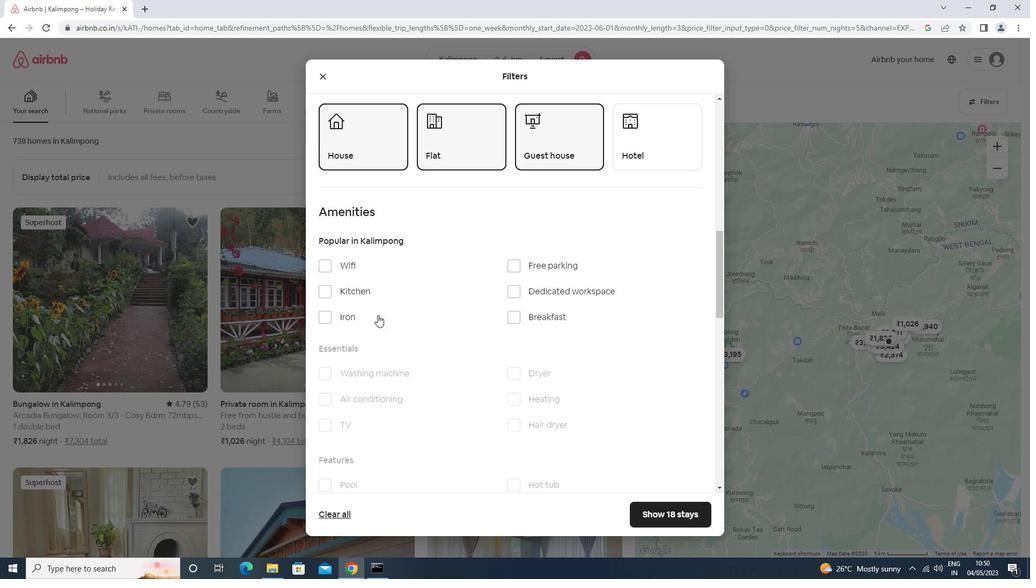 
Action: Mouse scrolled (390, 298) with delta (0, 0)
Screenshot: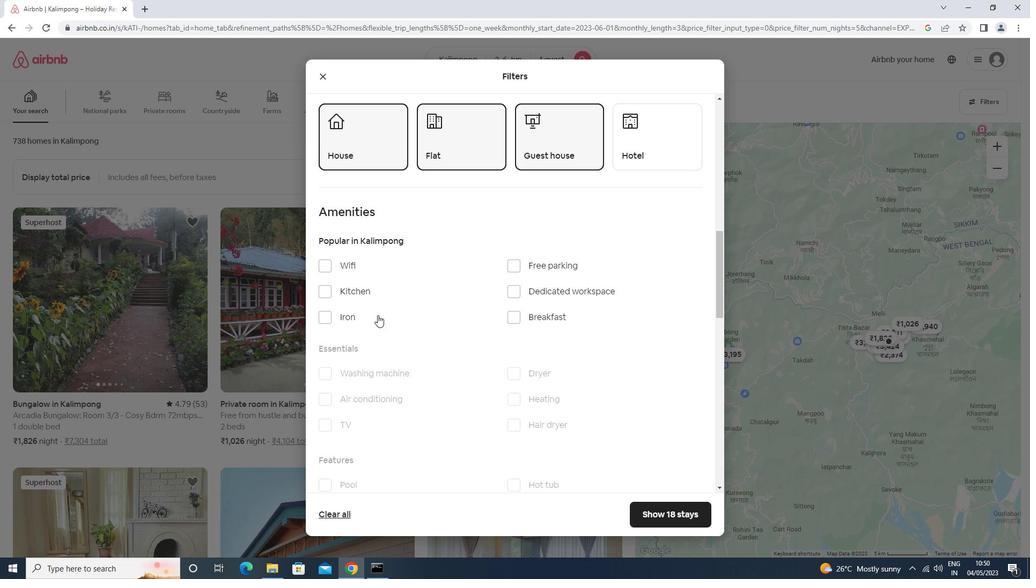 
Action: Mouse scrolled (390, 298) with delta (0, 0)
Screenshot: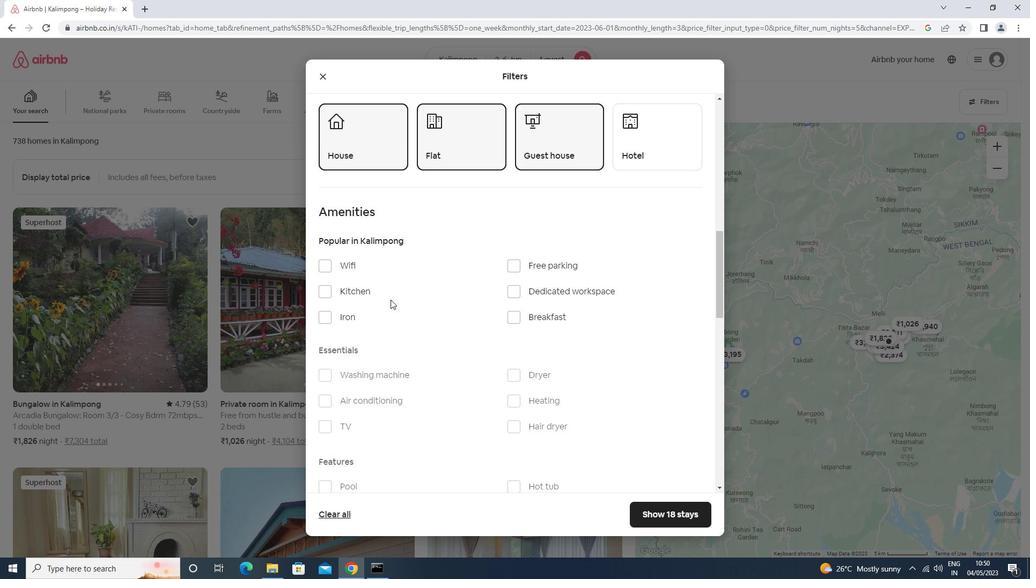 
Action: Mouse moved to (378, 216)
Screenshot: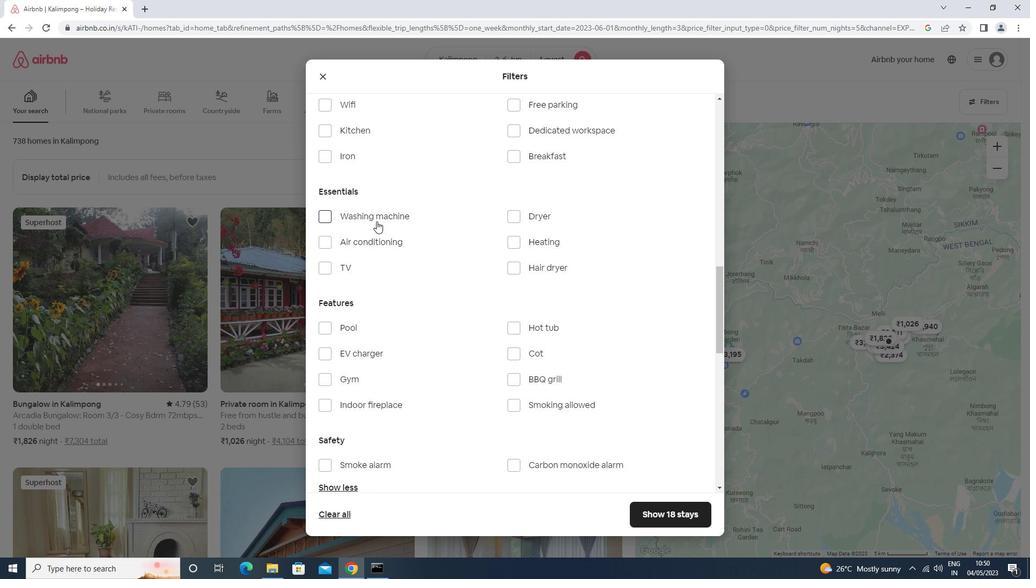 
Action: Mouse pressed left at (378, 216)
Screenshot: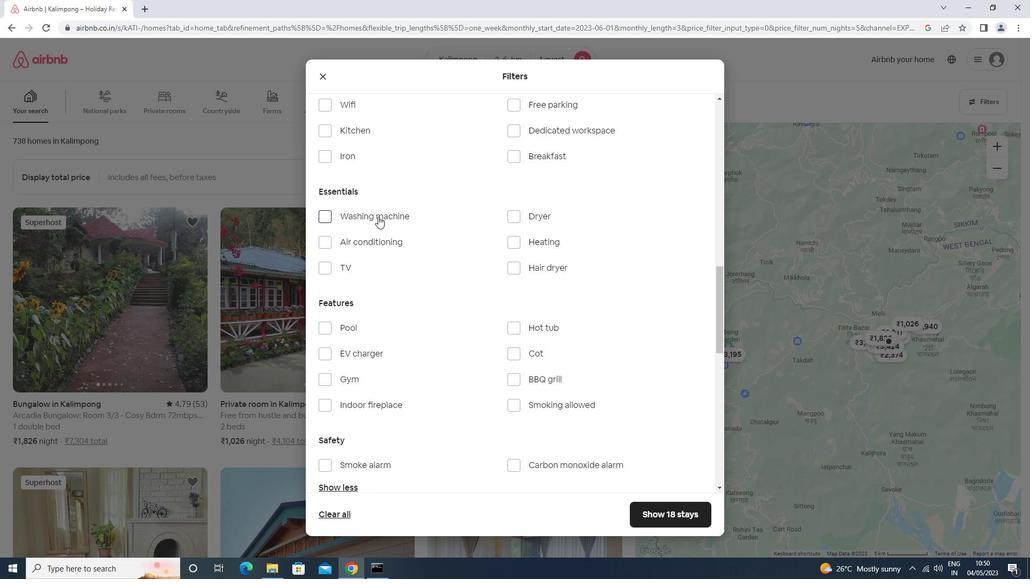 
Action: Mouse moved to (503, 273)
Screenshot: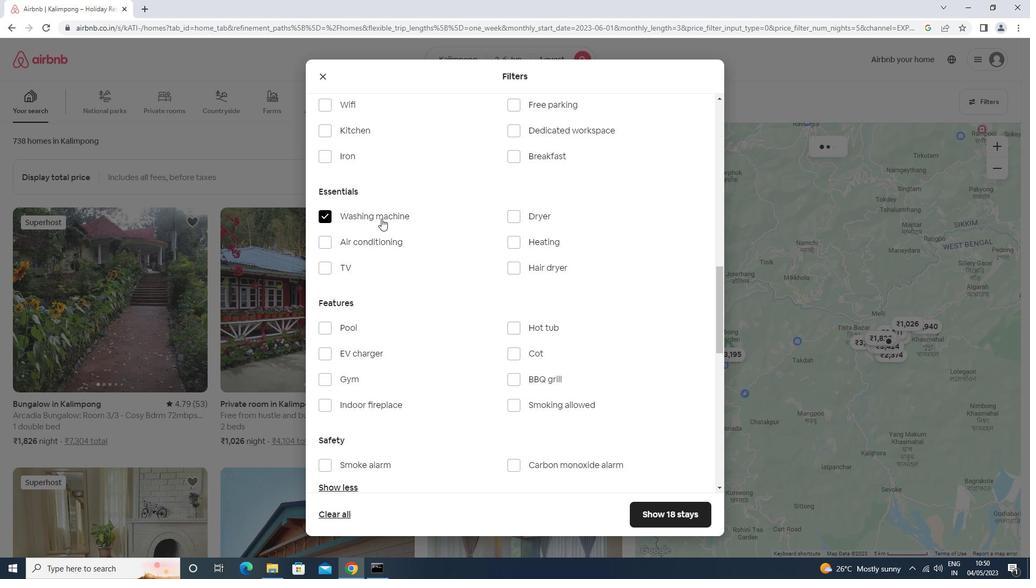 
Action: Mouse scrolled (503, 272) with delta (0, 0)
Screenshot: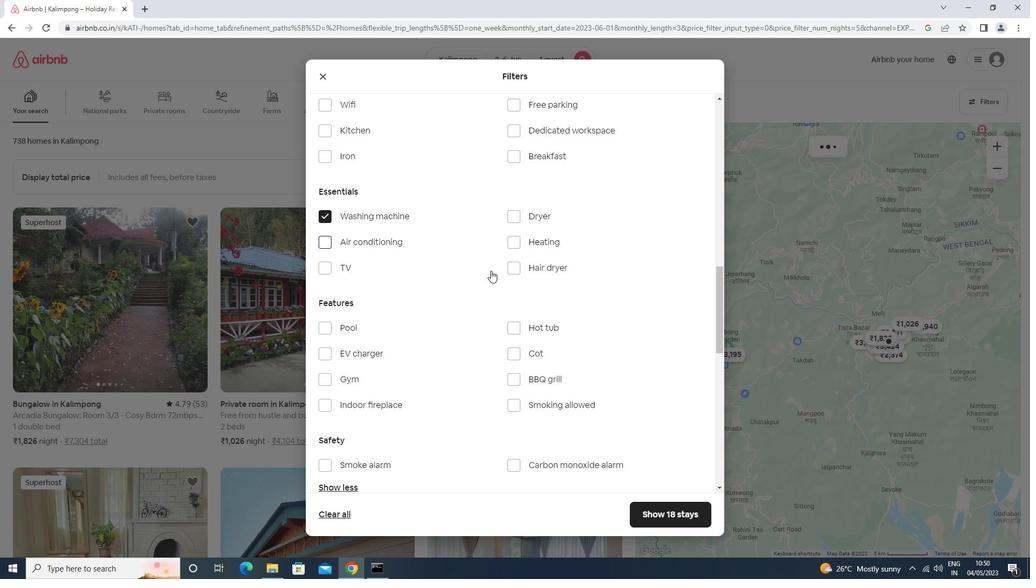 
Action: Mouse scrolled (503, 272) with delta (0, 0)
Screenshot: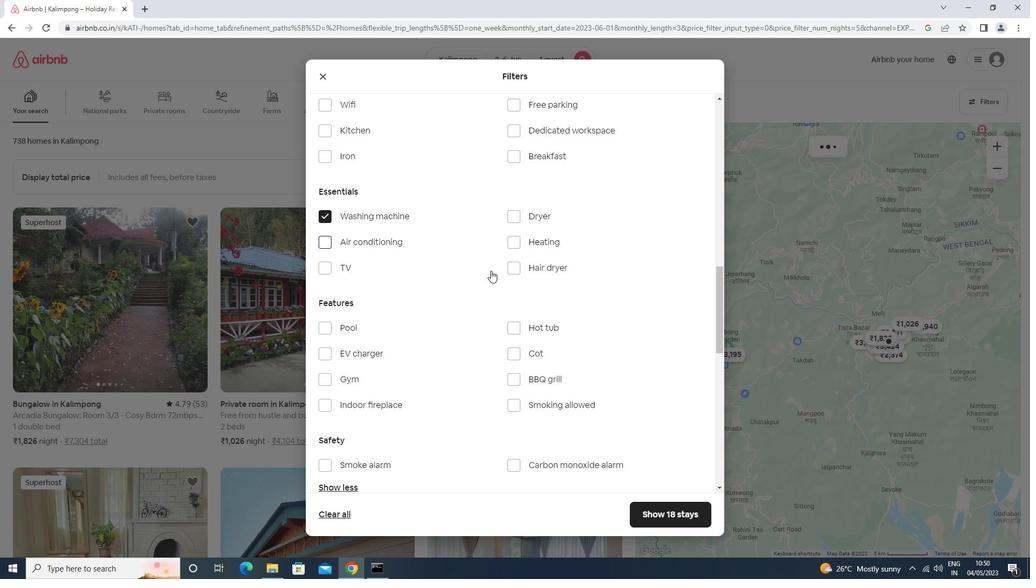 
Action: Mouse scrolled (503, 272) with delta (0, 0)
Screenshot: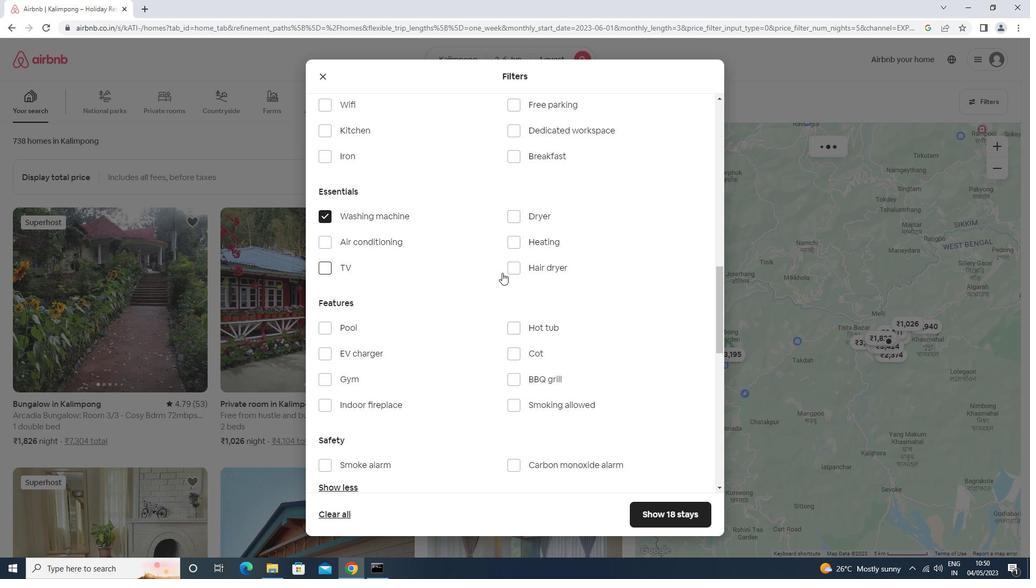 
Action: Mouse scrolled (503, 272) with delta (0, 0)
Screenshot: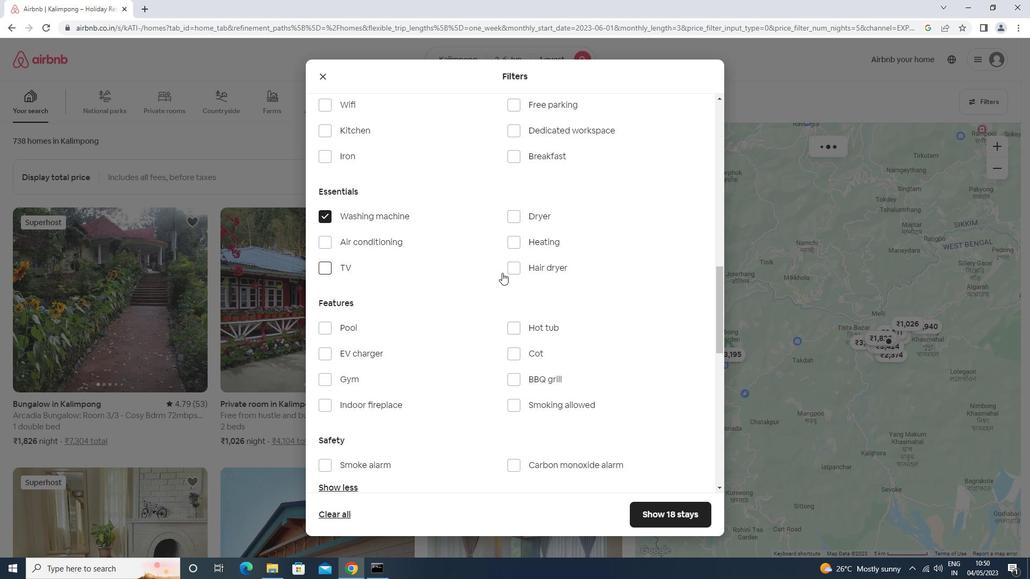 
Action: Mouse scrolled (503, 272) with delta (0, 0)
Screenshot: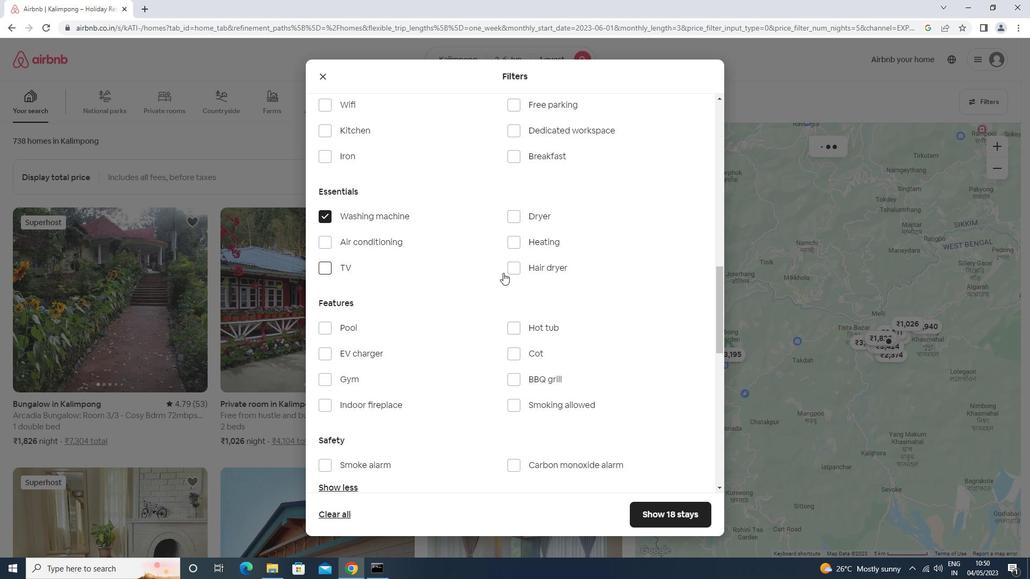 
Action: Mouse moved to (669, 343)
Screenshot: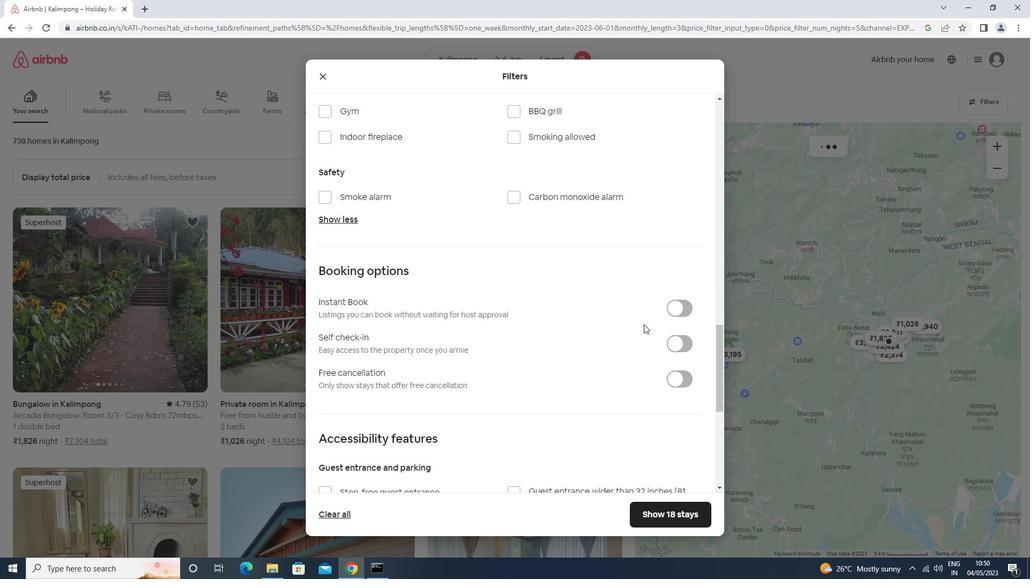 
Action: Mouse pressed left at (669, 343)
Screenshot: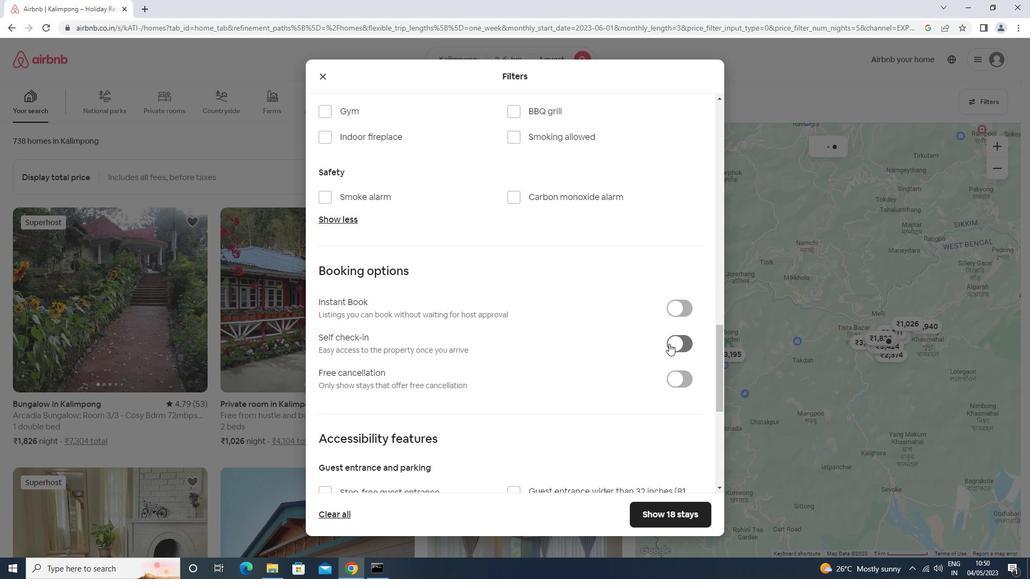 
Action: Mouse scrolled (669, 343) with delta (0, 0)
Screenshot: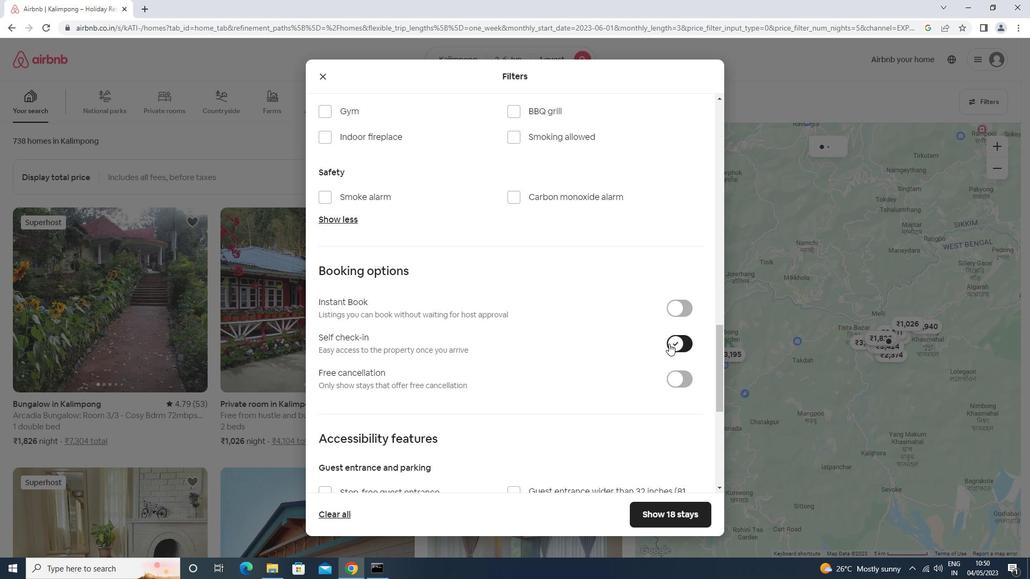 
Action: Mouse scrolled (669, 343) with delta (0, 0)
Screenshot: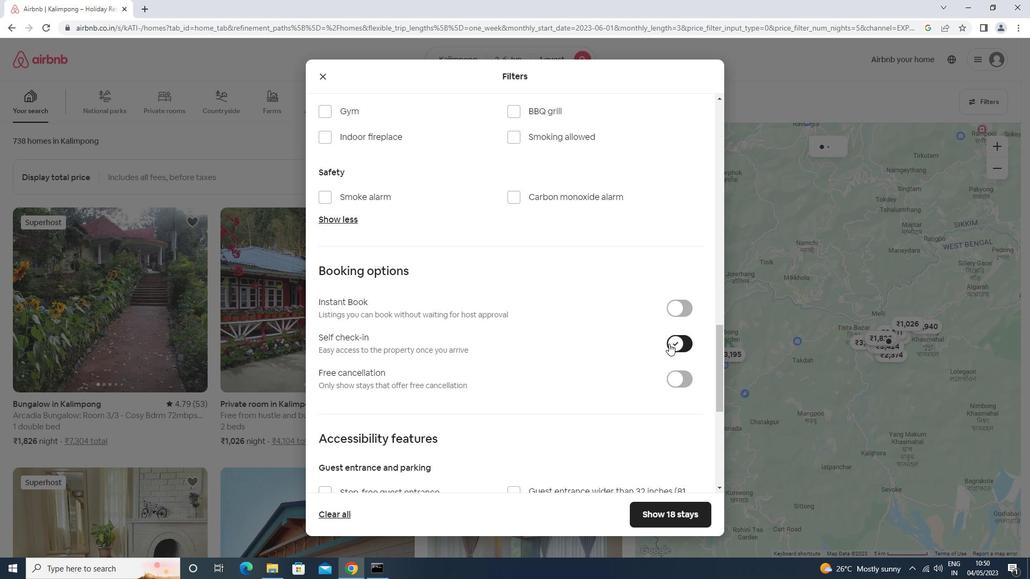 
Action: Mouse scrolled (669, 343) with delta (0, 0)
Screenshot: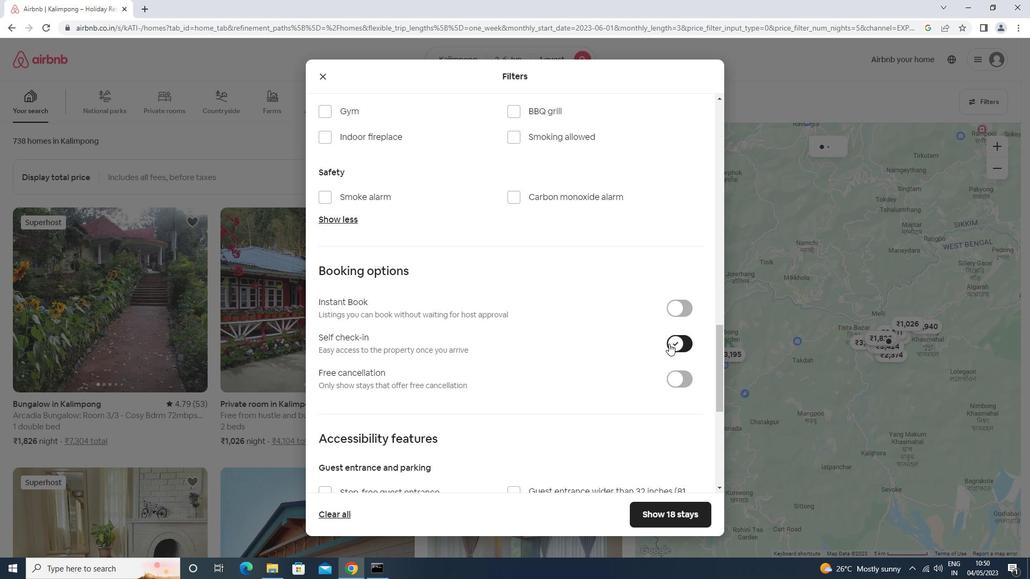 
Action: Mouse moved to (669, 344)
Screenshot: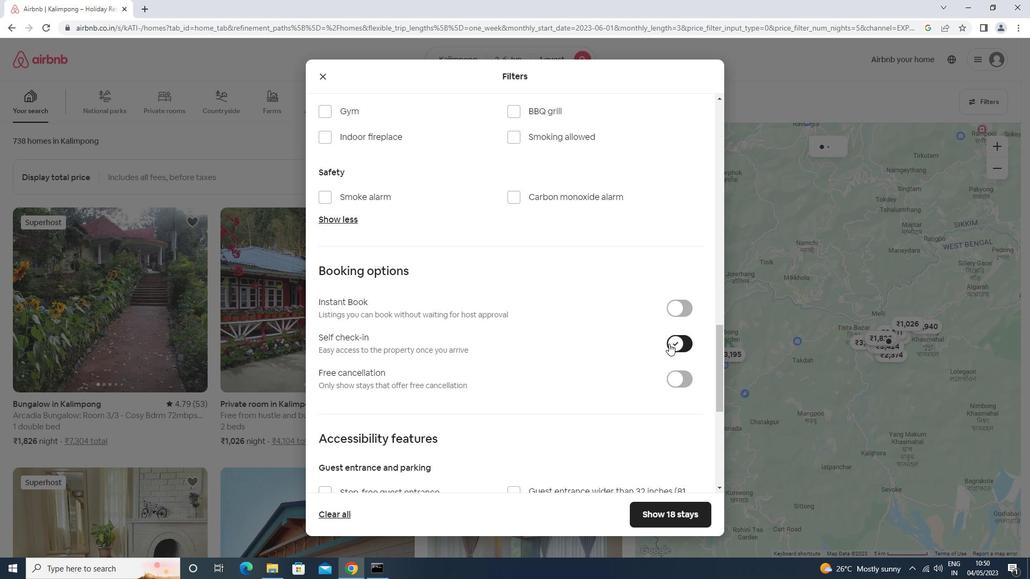 
Action: Mouse scrolled (669, 343) with delta (0, 0)
Screenshot: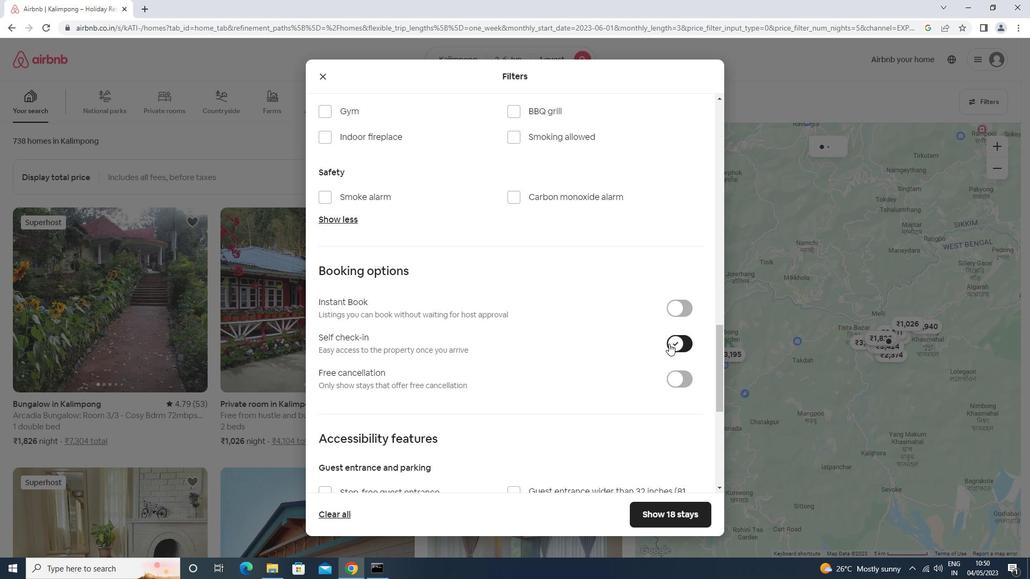 
Action: Mouse scrolled (669, 343) with delta (0, 0)
Screenshot: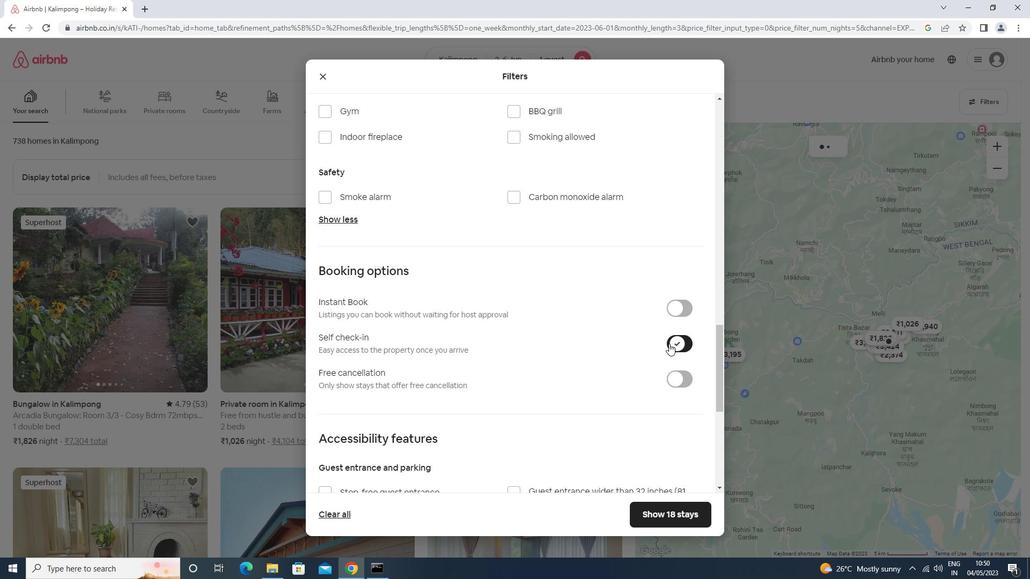 
Action: Mouse scrolled (669, 343) with delta (0, 0)
Screenshot: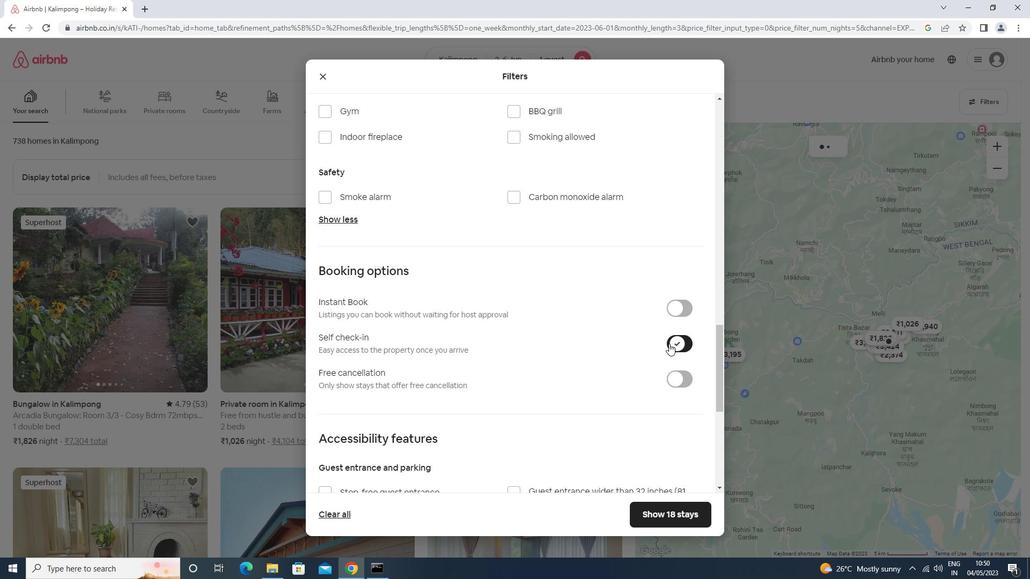 
Action: Mouse scrolled (669, 343) with delta (0, 0)
Screenshot: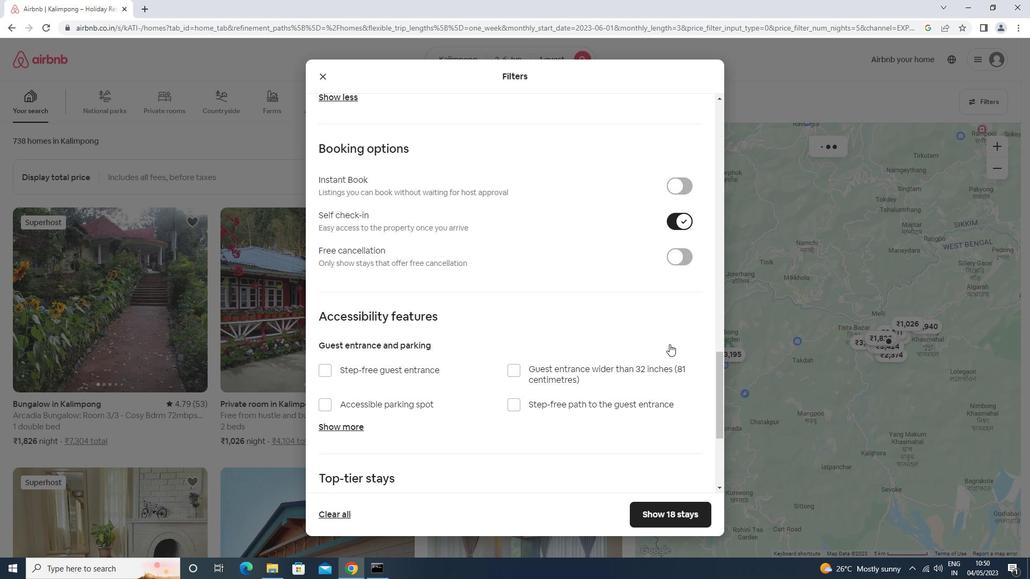 
Action: Mouse scrolled (669, 343) with delta (0, 0)
Screenshot: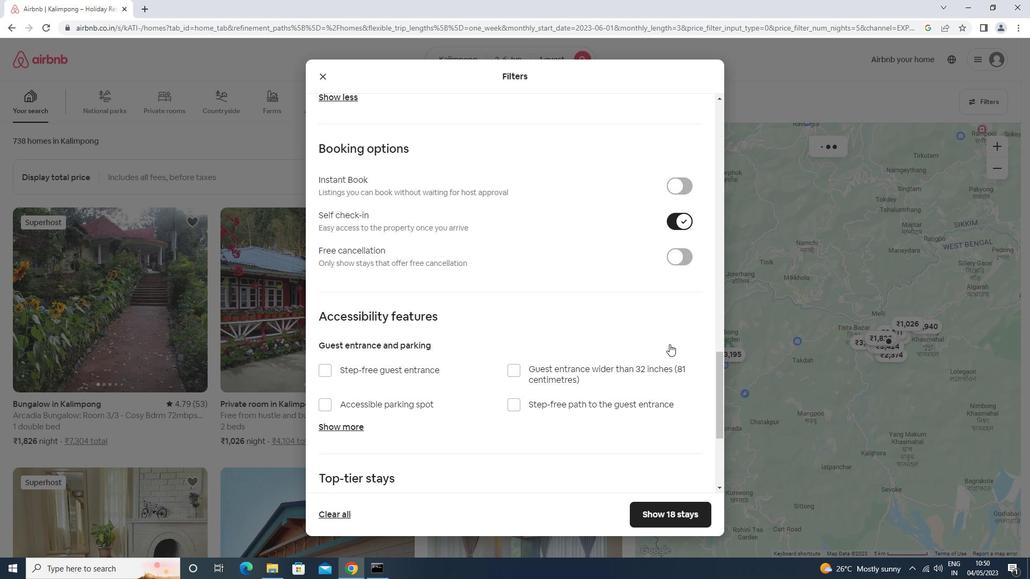 
Action: Mouse moved to (669, 344)
Screenshot: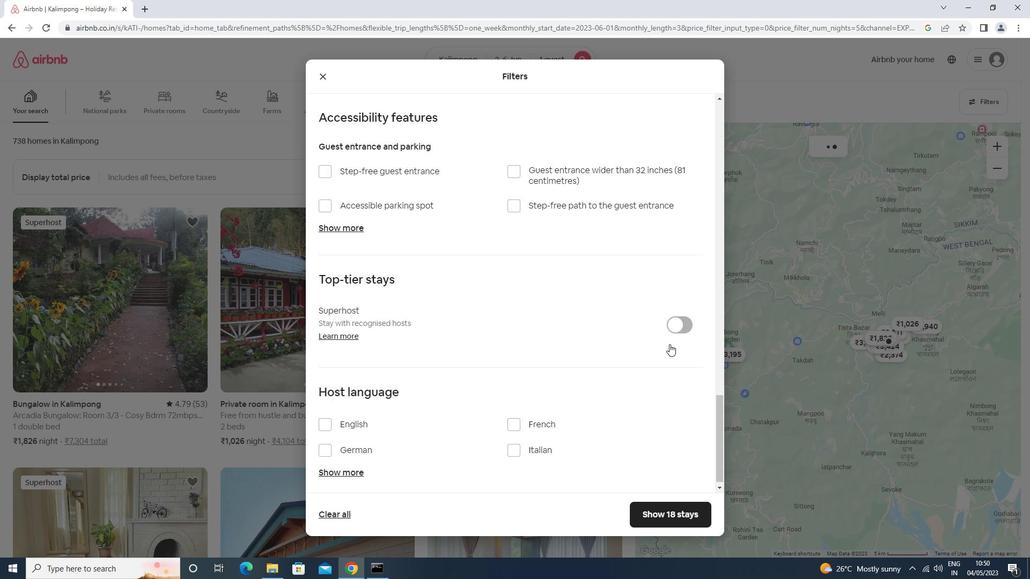 
Action: Mouse scrolled (669, 343) with delta (0, 0)
Screenshot: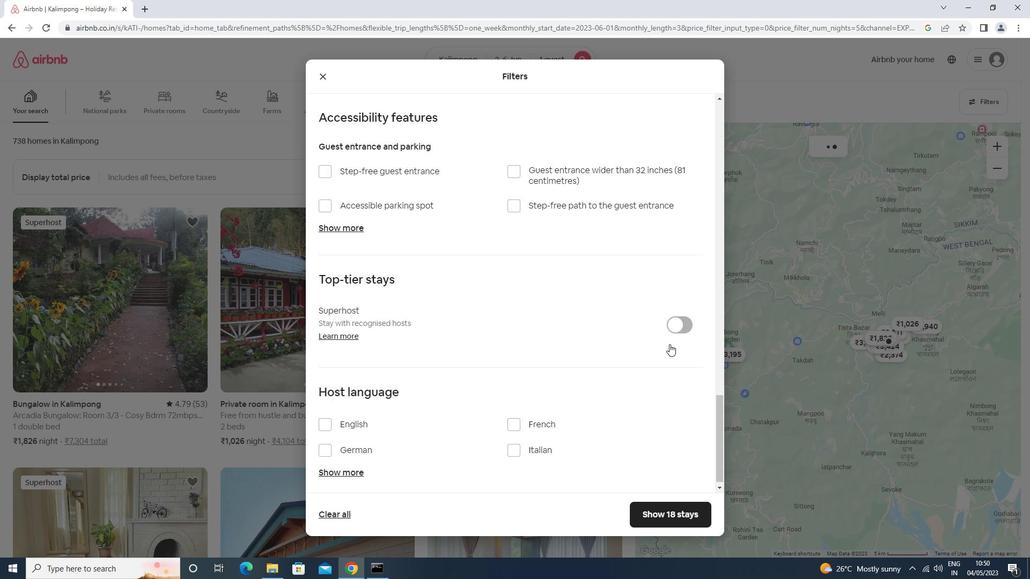 
Action: Mouse moved to (666, 344)
Screenshot: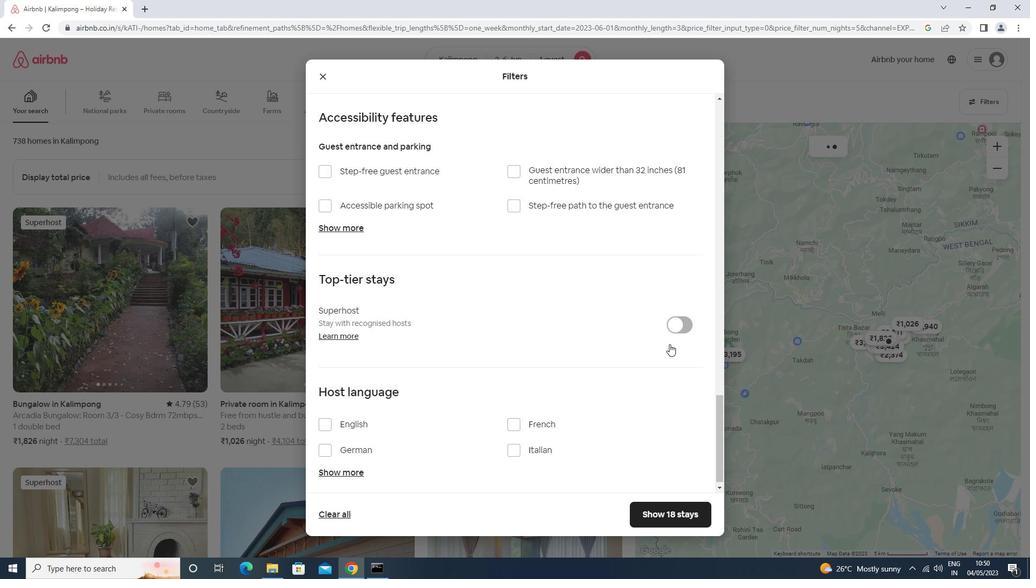 
Action: Mouse scrolled (666, 343) with delta (0, 0)
Screenshot: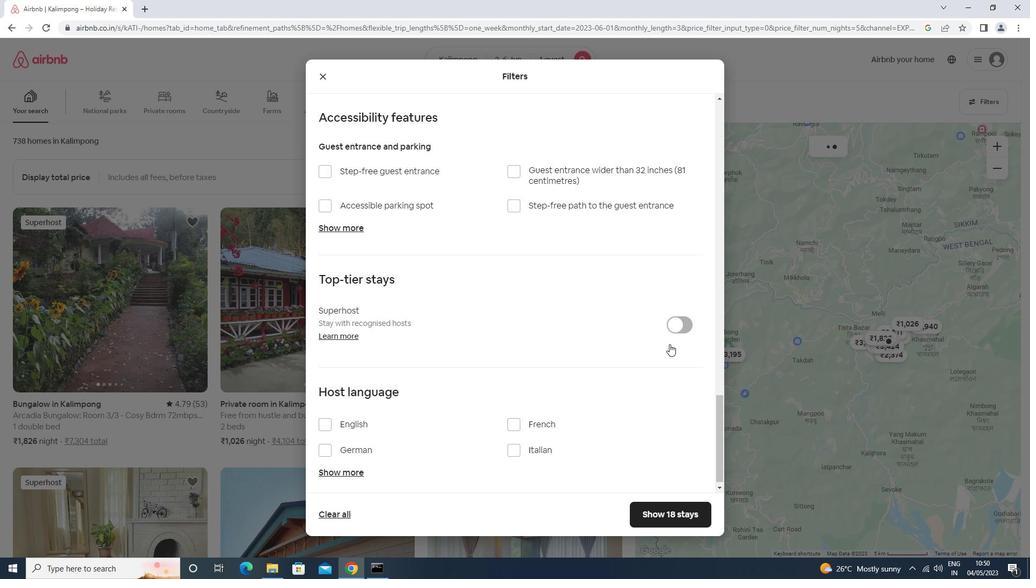 
Action: Mouse moved to (661, 346)
Screenshot: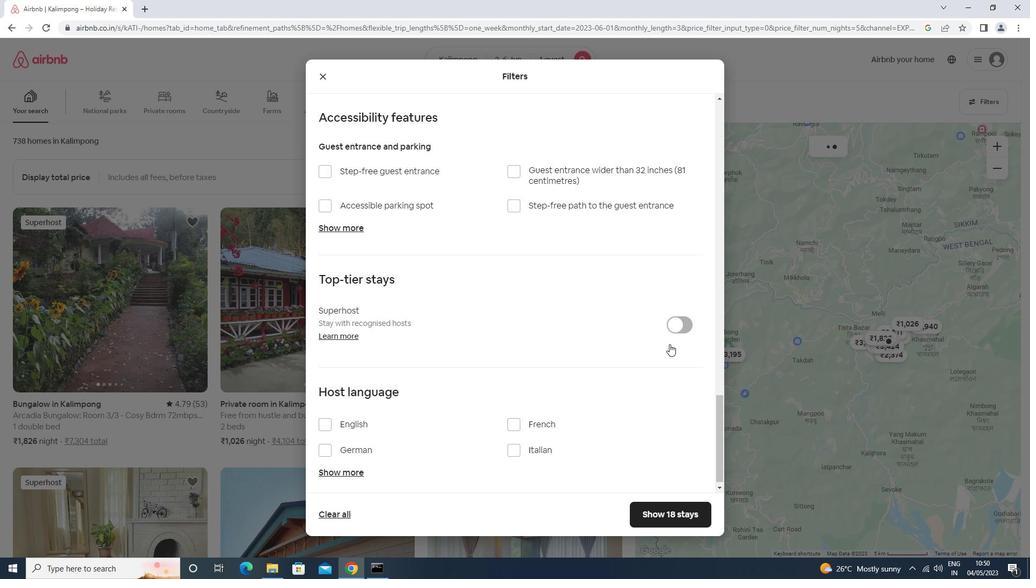 
Action: Mouse scrolled (661, 345) with delta (0, 0)
Screenshot: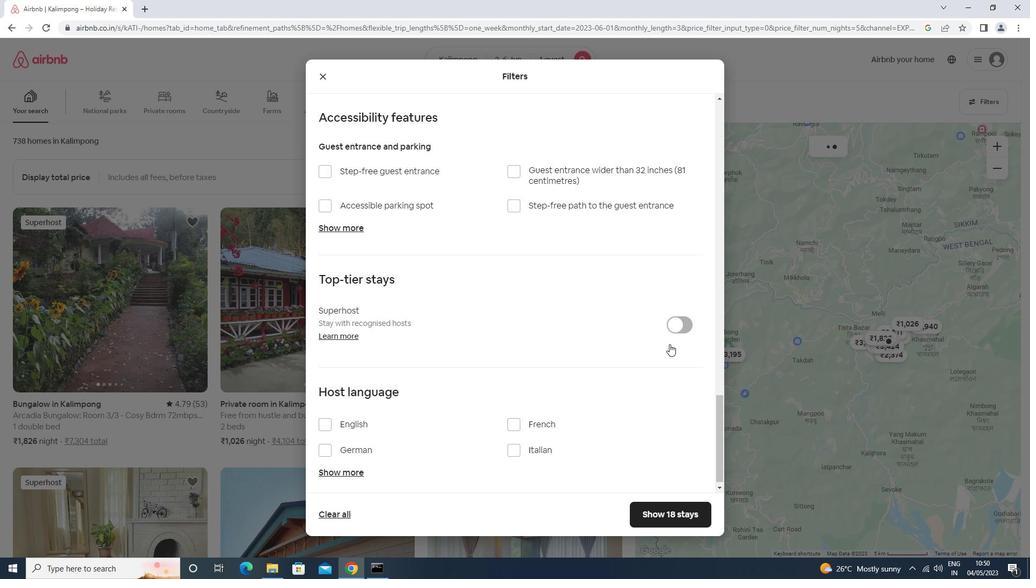 
Action: Mouse moved to (369, 412)
Screenshot: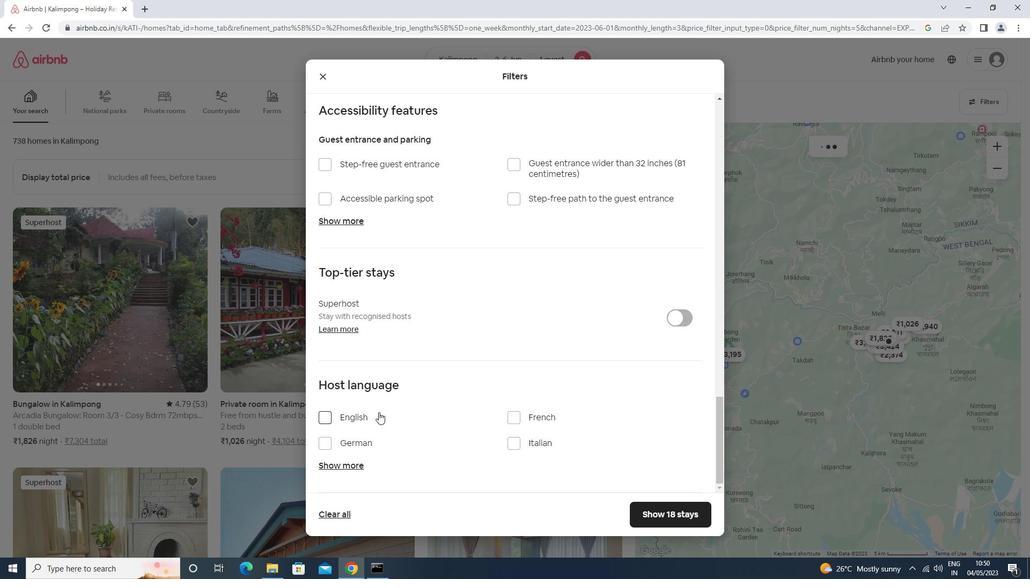 
Action: Mouse pressed left at (369, 412)
Screenshot: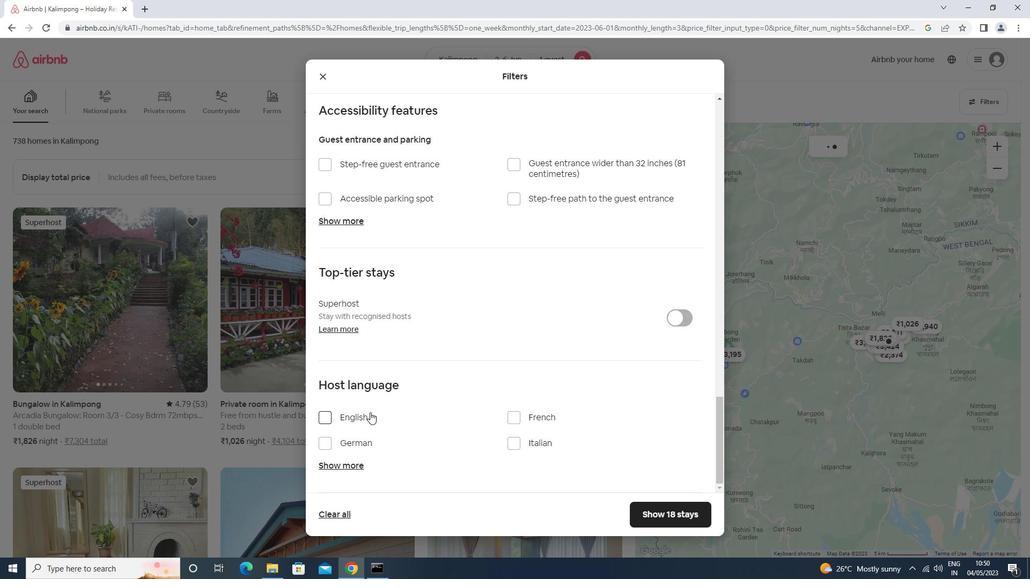 
Action: Mouse moved to (679, 519)
Screenshot: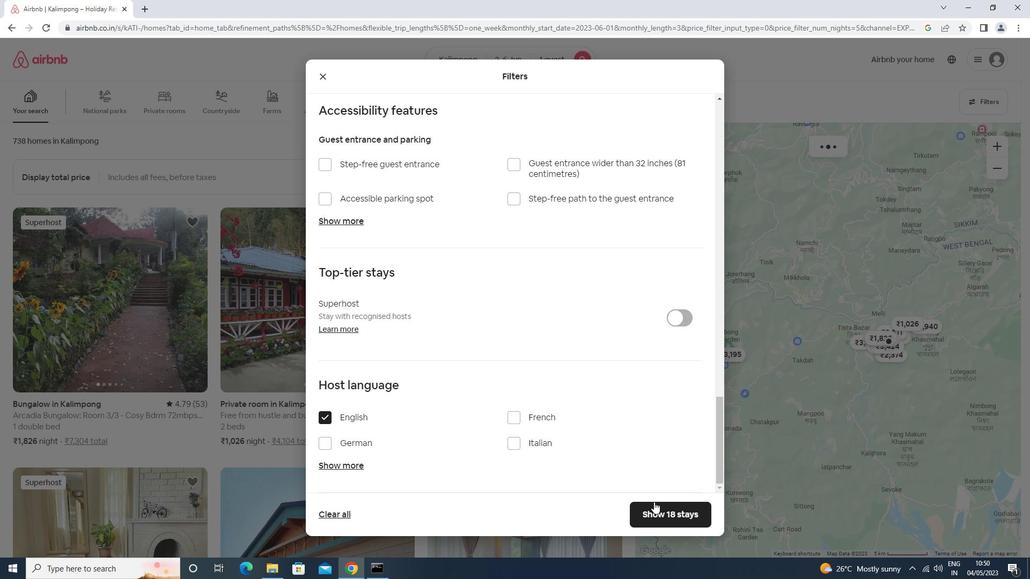 
Action: Mouse pressed left at (679, 519)
Screenshot: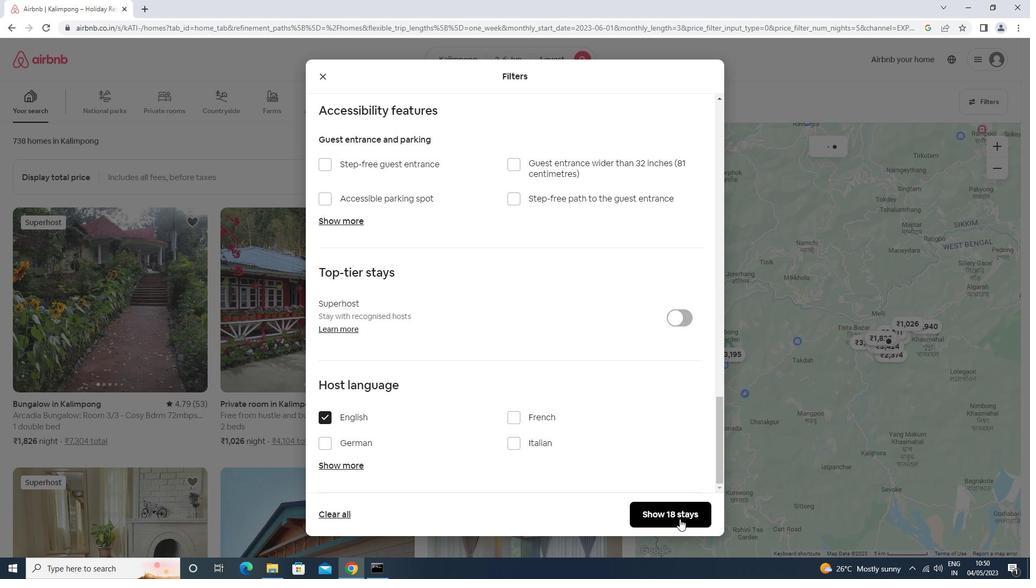 
Action: Mouse moved to (679, 515)
Screenshot: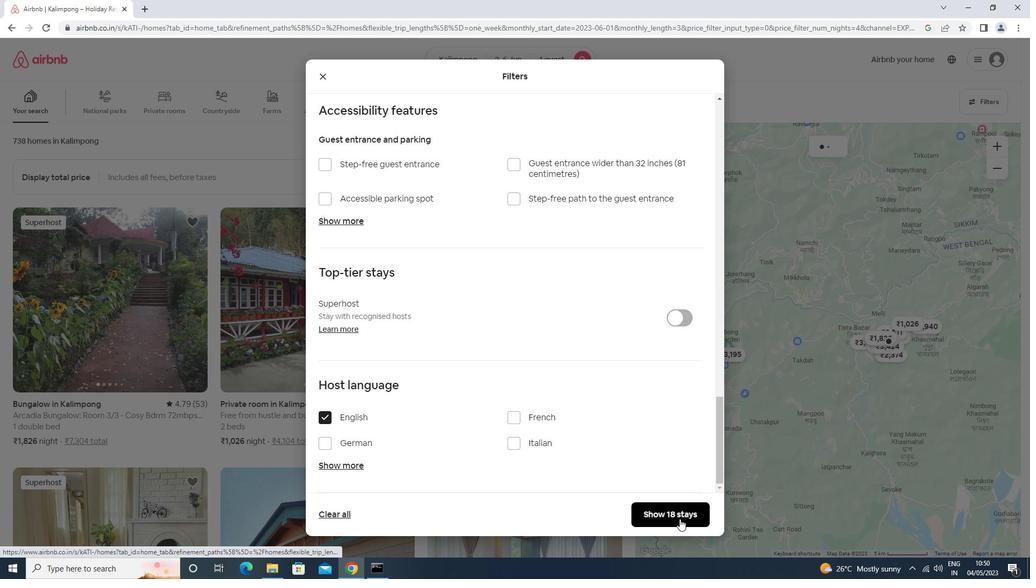 
